 Task: Look for space in Tecamachalco, Mexico from 1st July, 2023 to 9th July, 2023 for 2 adults in price range Rs.8000 to Rs.15000. Place can be entire place with 1  bedroom having 1 bed and 1 bathroom. Property type can be house, flat, guest house. Booking option can be shelf check-in. Required host language is English.
Action: Mouse scrolled (560, 163) with delta (0, 0)
Screenshot: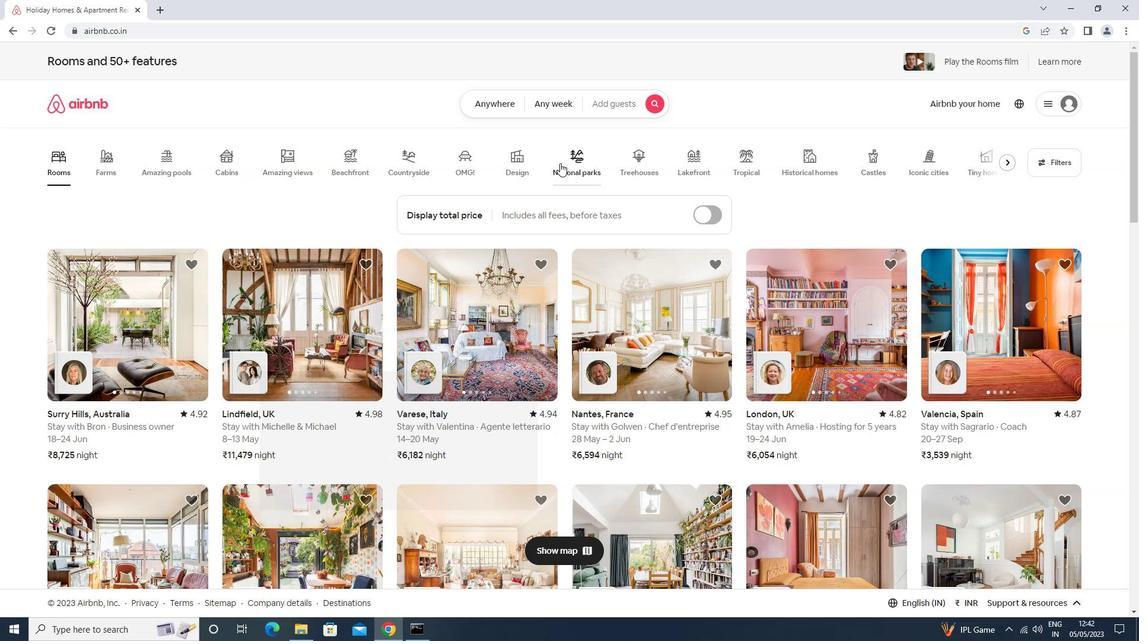 
Action: Mouse moved to (476, 97)
Screenshot: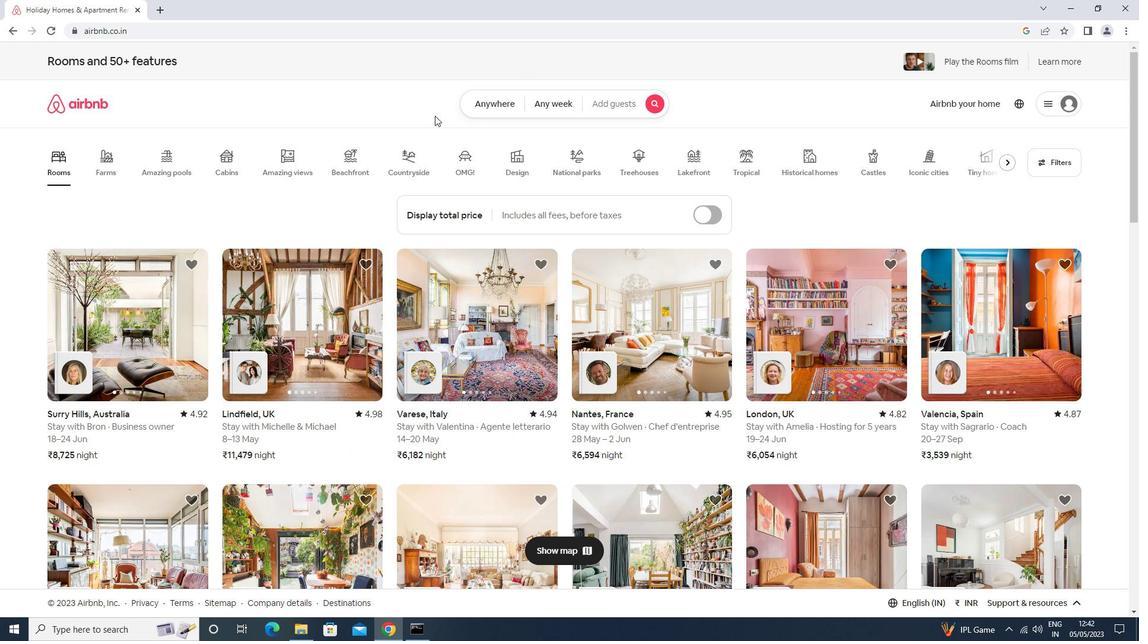 
Action: Mouse pressed left at (476, 97)
Screenshot: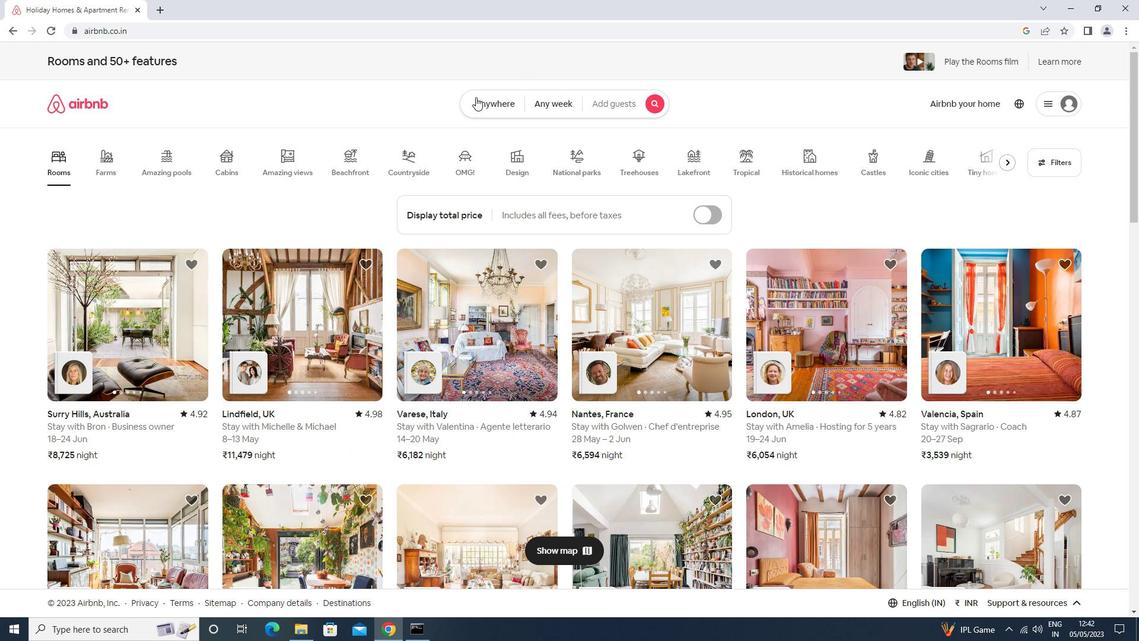 
Action: Mouse moved to (402, 141)
Screenshot: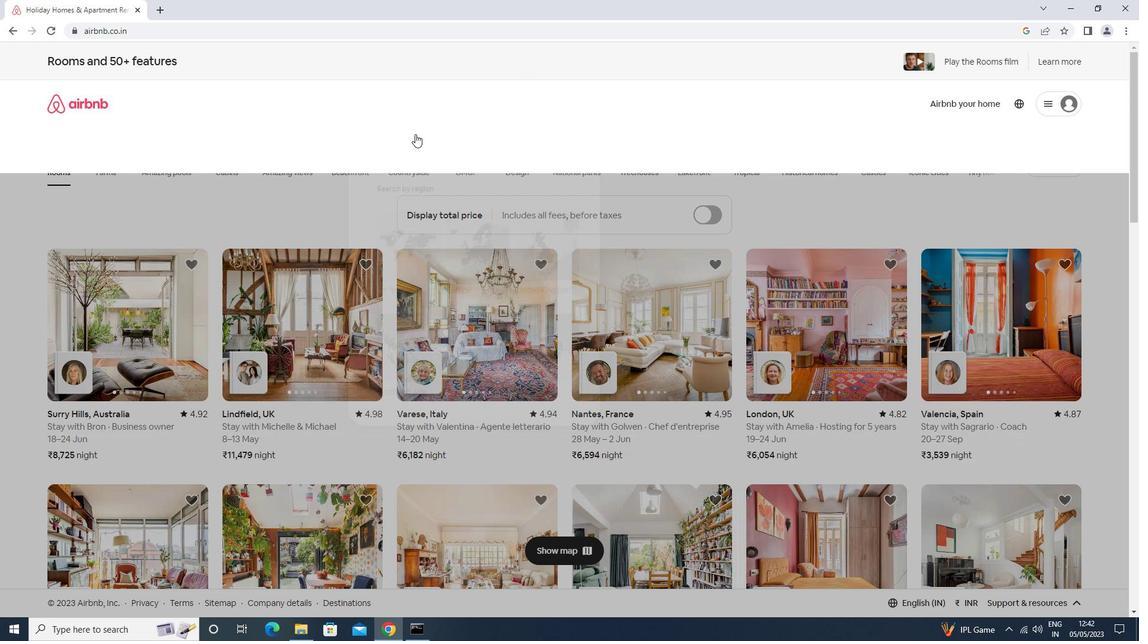 
Action: Mouse pressed left at (402, 141)
Screenshot: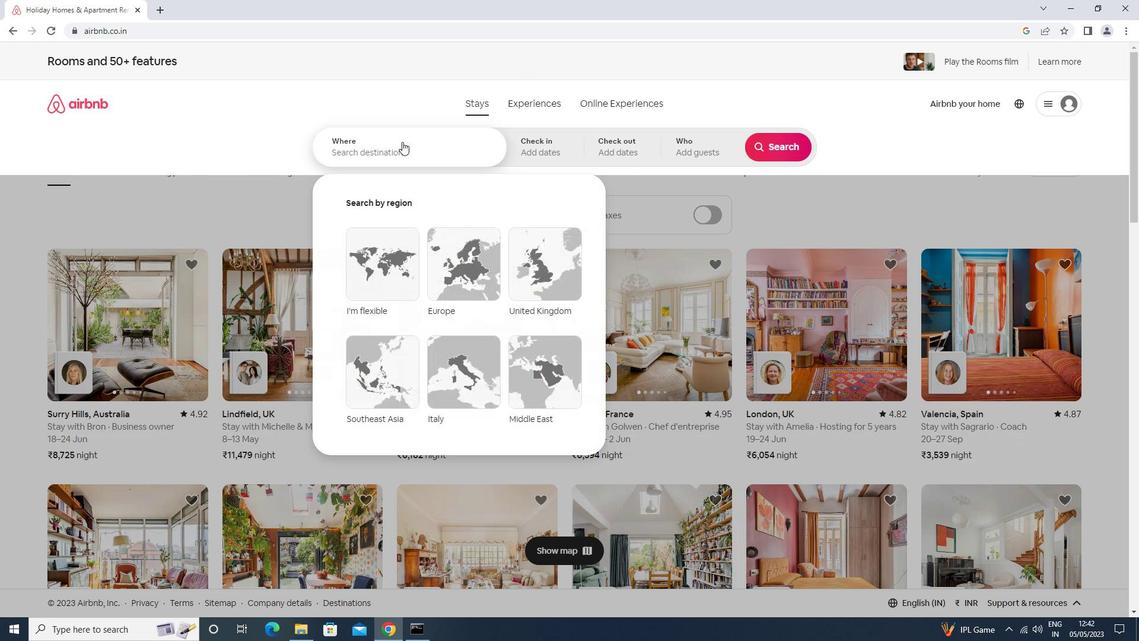 
Action: Mouse moved to (396, 147)
Screenshot: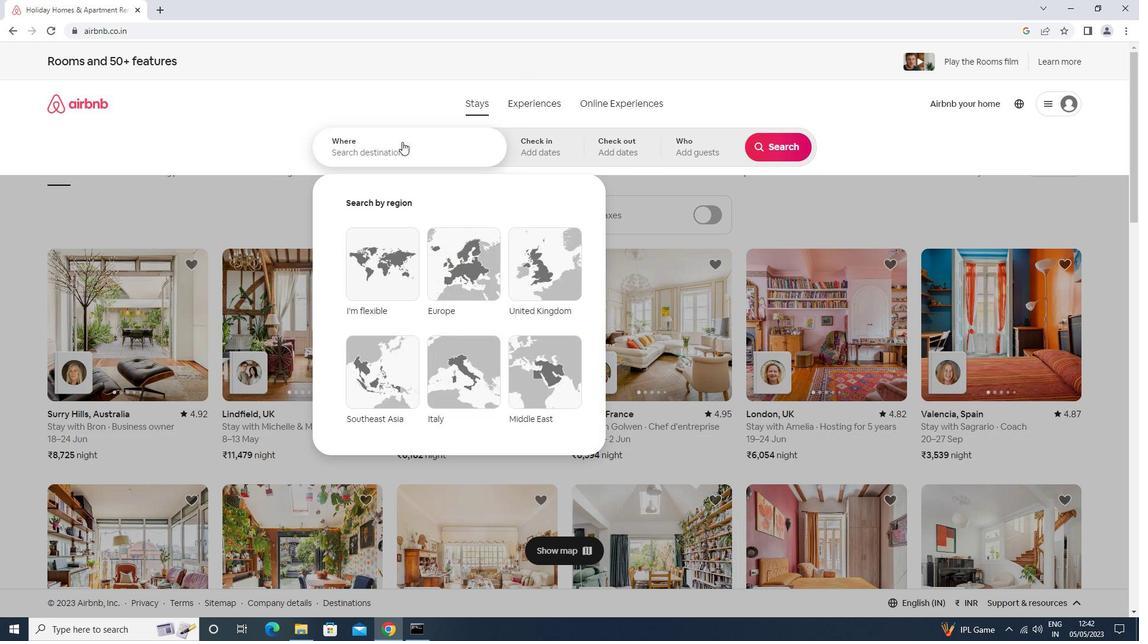 
Action: Key pressed tecaman<Key.backspace>chalco<Key.down><Key.enter>
Screenshot: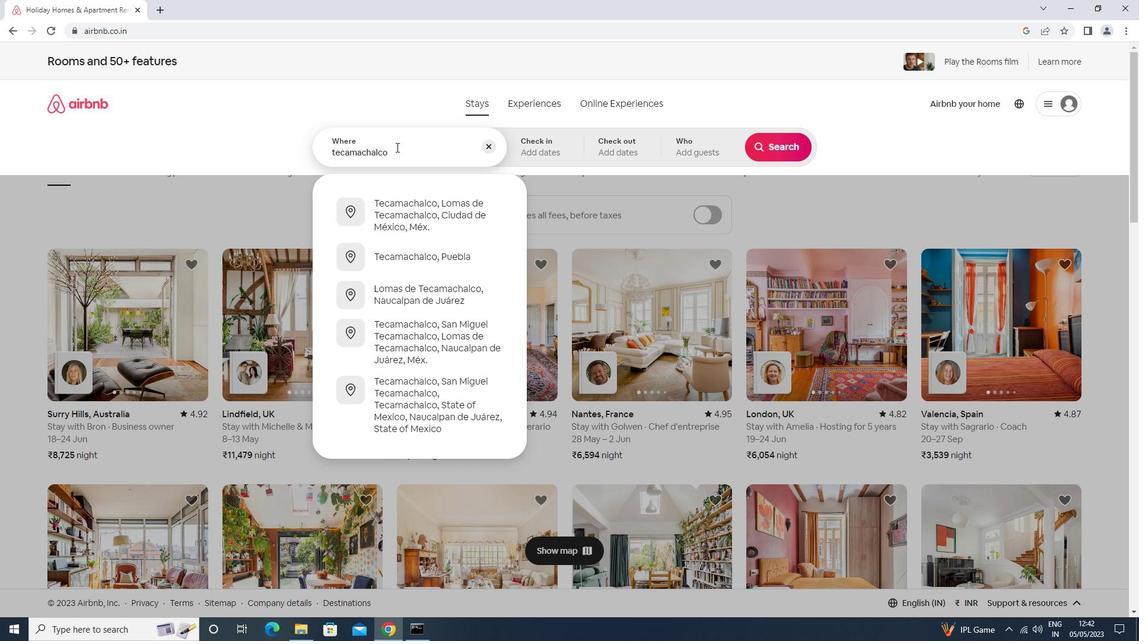 
Action: Mouse moved to (784, 243)
Screenshot: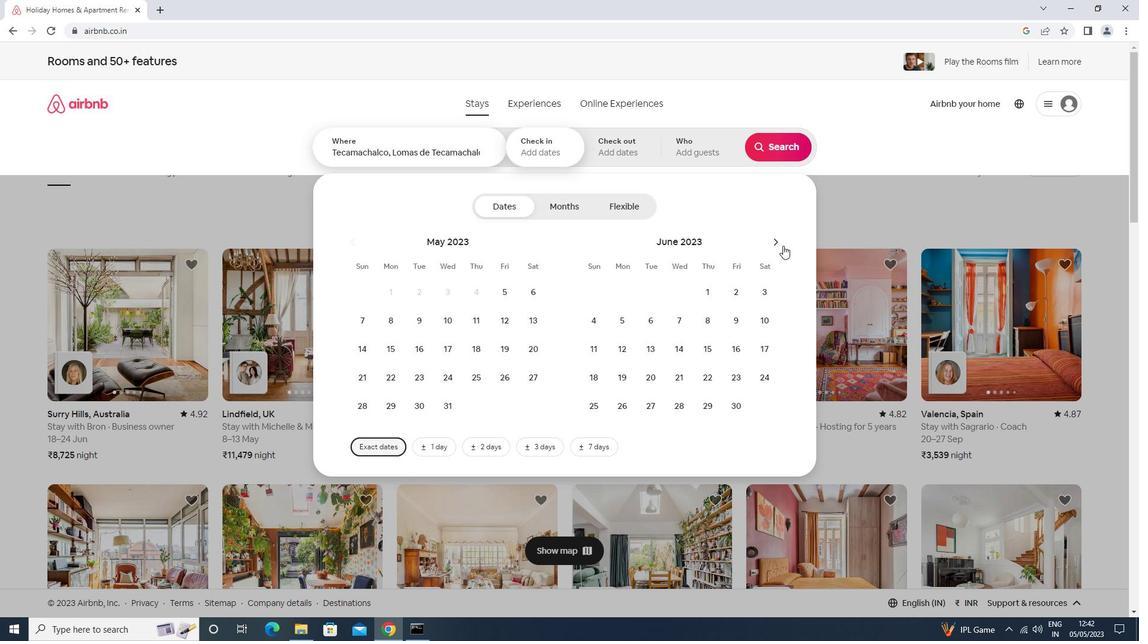 
Action: Mouse pressed left at (784, 243)
Screenshot: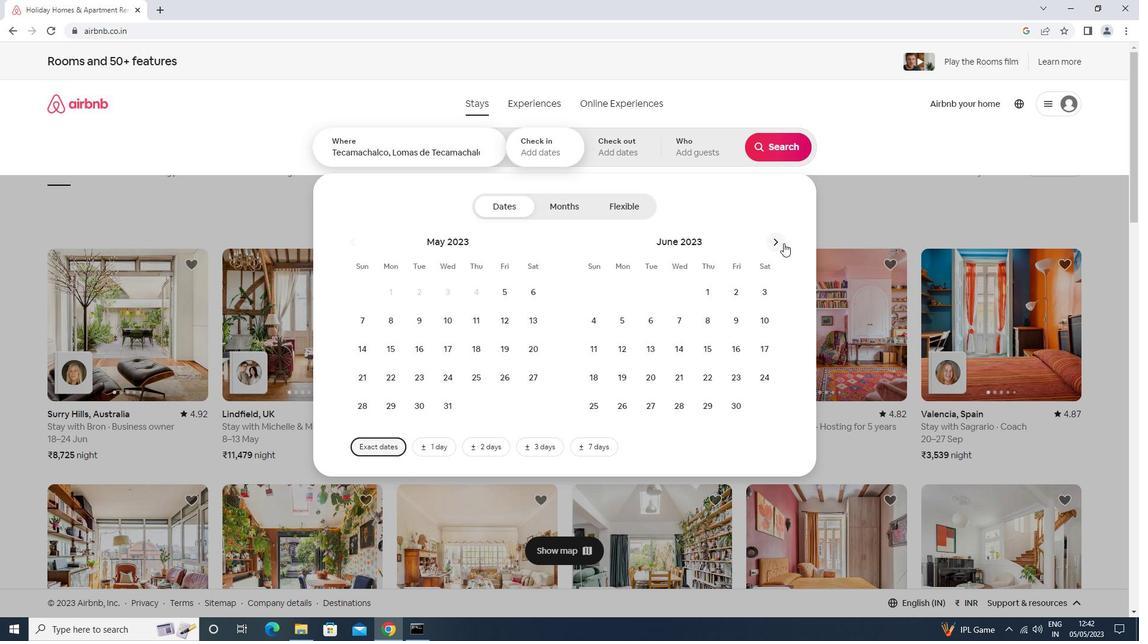 
Action: Mouse moved to (773, 292)
Screenshot: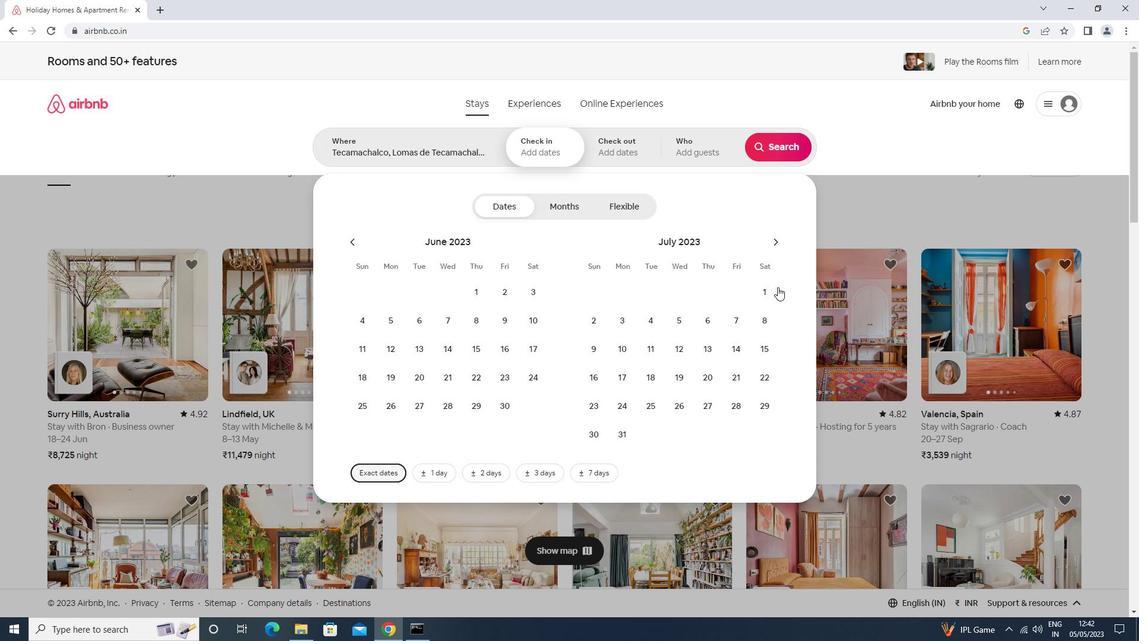
Action: Mouse pressed left at (773, 292)
Screenshot: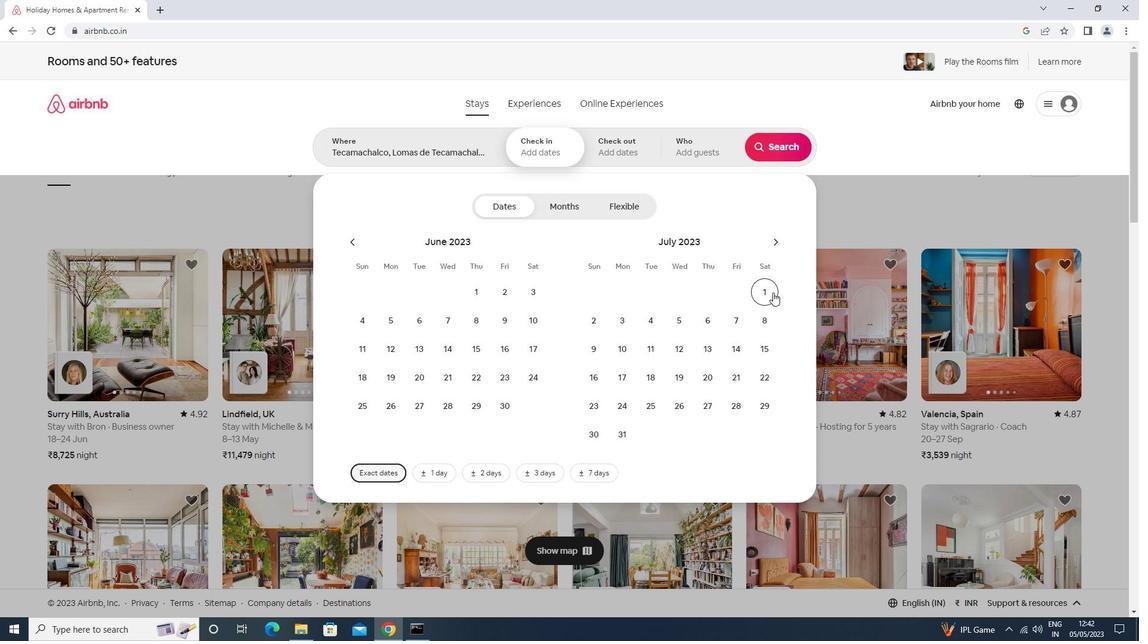 
Action: Mouse moved to (586, 346)
Screenshot: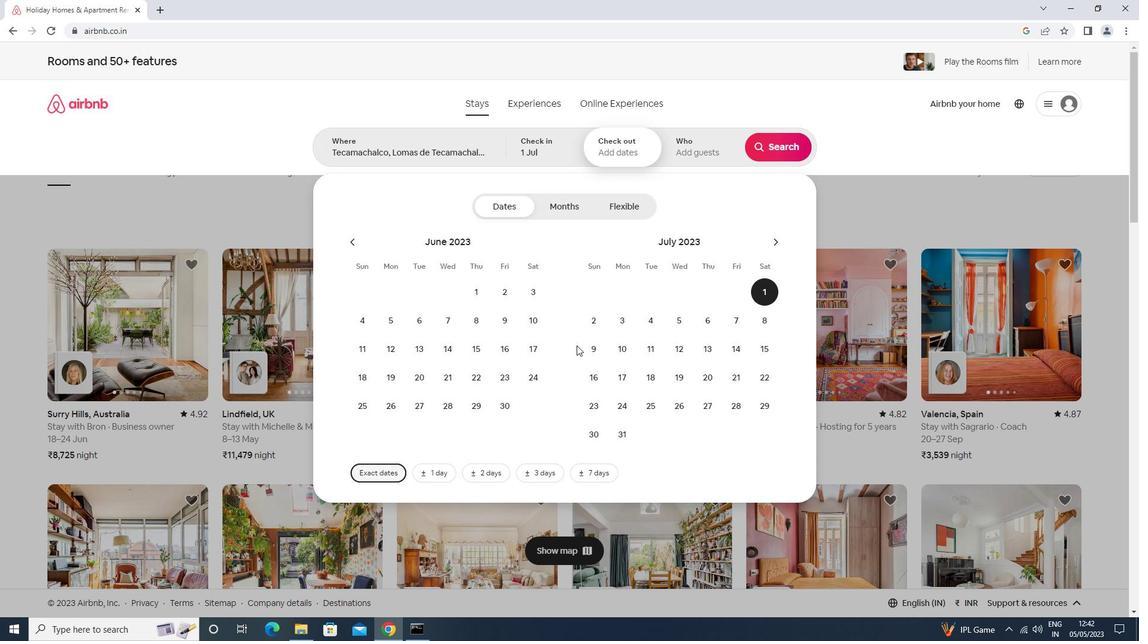
Action: Mouse pressed left at (586, 346)
Screenshot: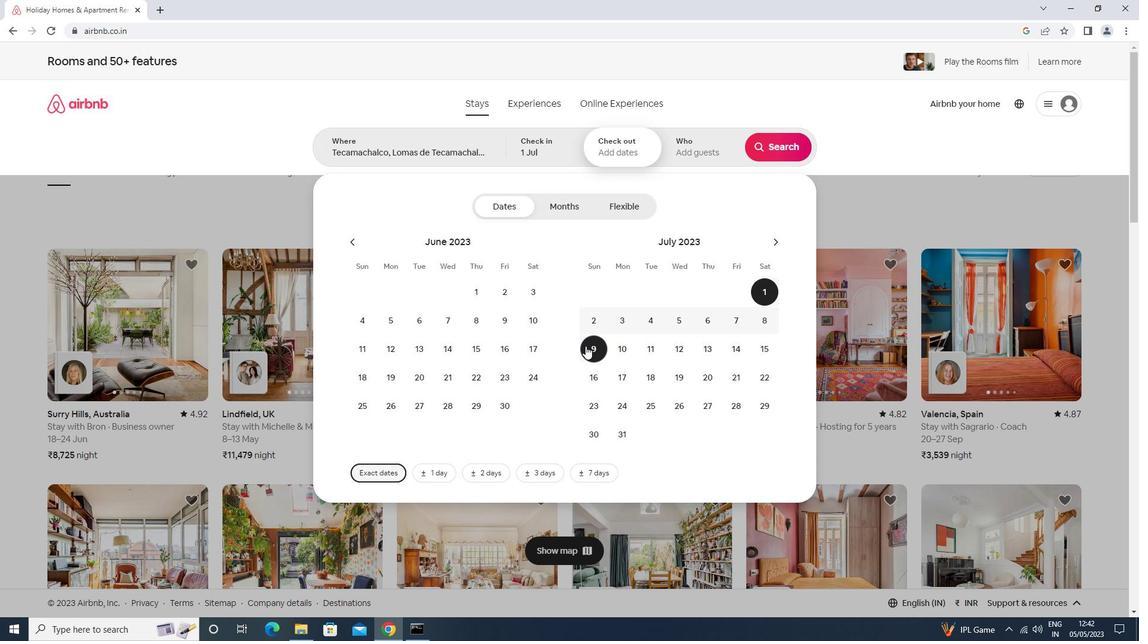 
Action: Mouse moved to (692, 153)
Screenshot: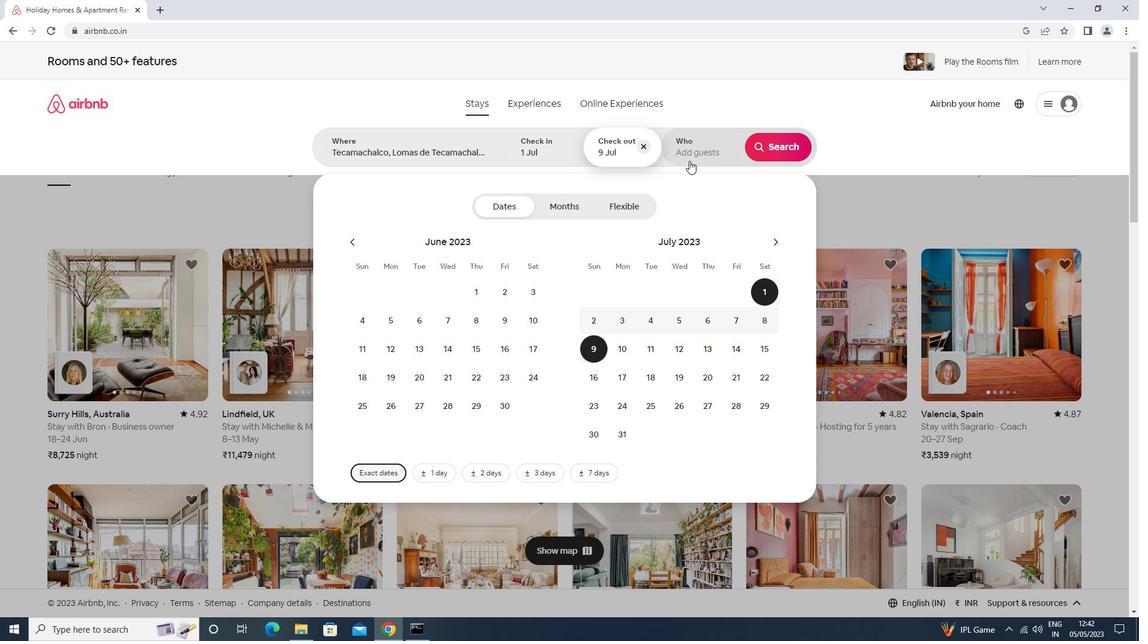 
Action: Mouse pressed left at (692, 153)
Screenshot: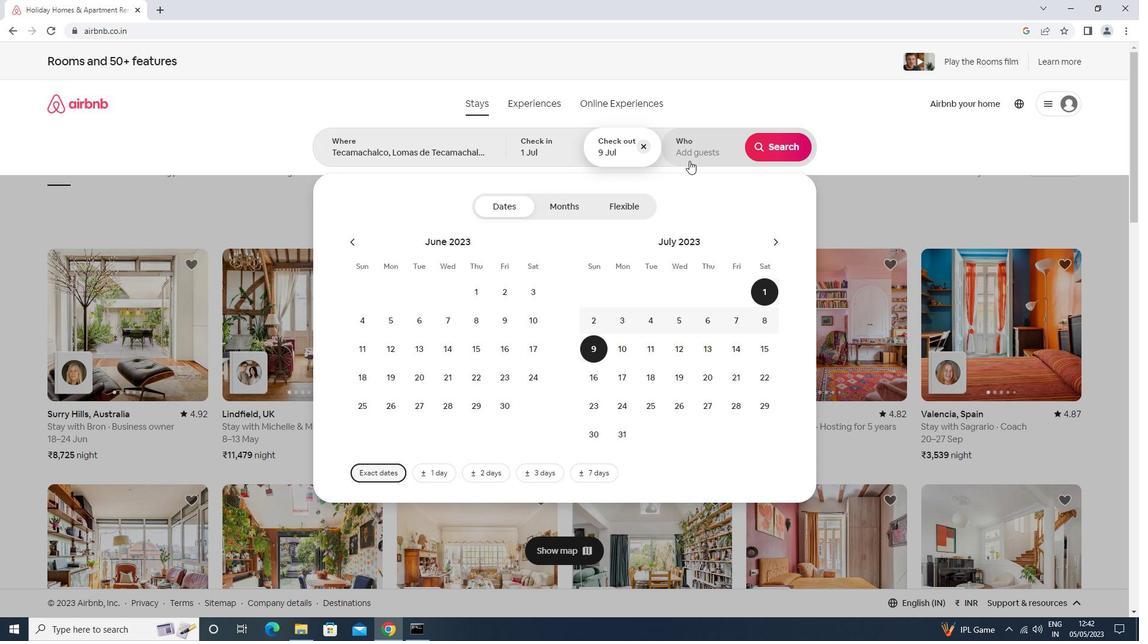 
Action: Mouse moved to (774, 213)
Screenshot: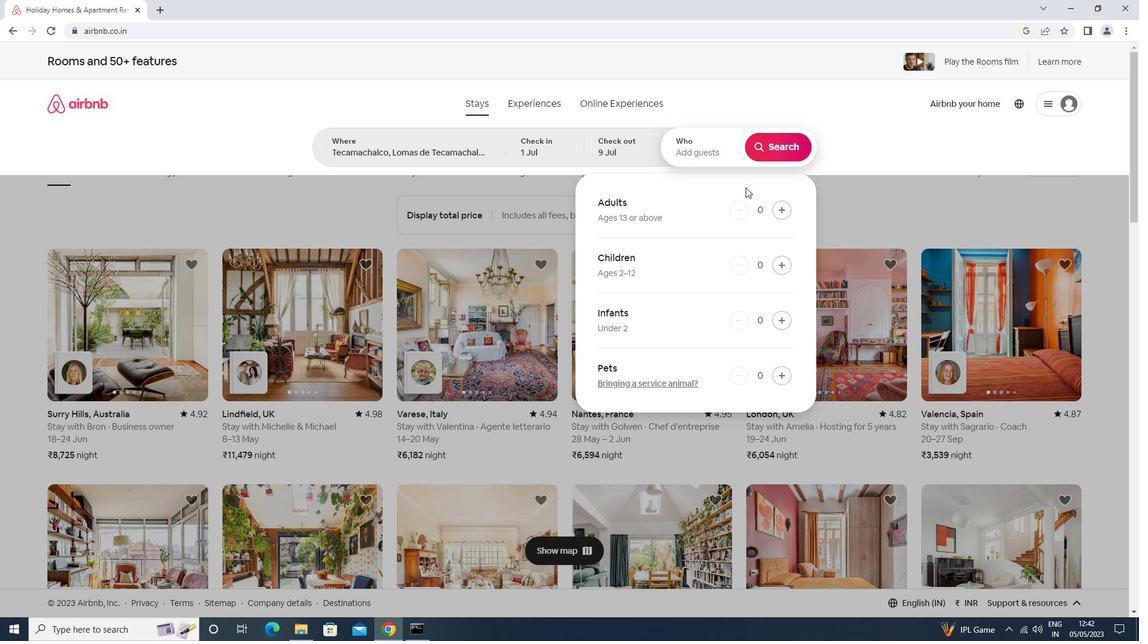 
Action: Mouse pressed left at (774, 213)
Screenshot: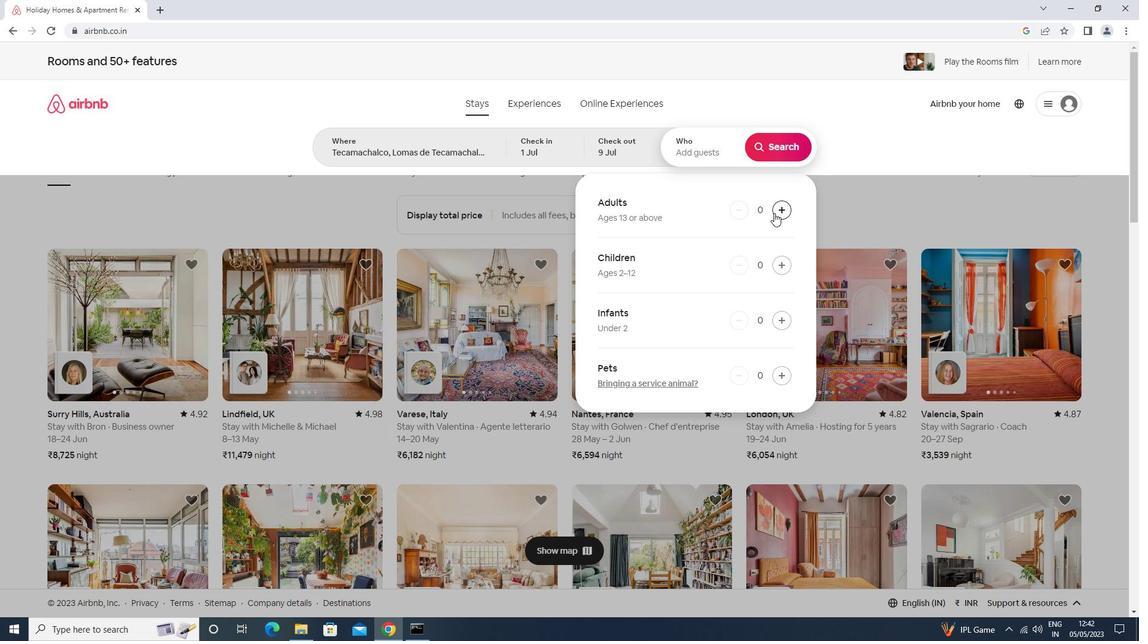 
Action: Mouse pressed left at (774, 213)
Screenshot: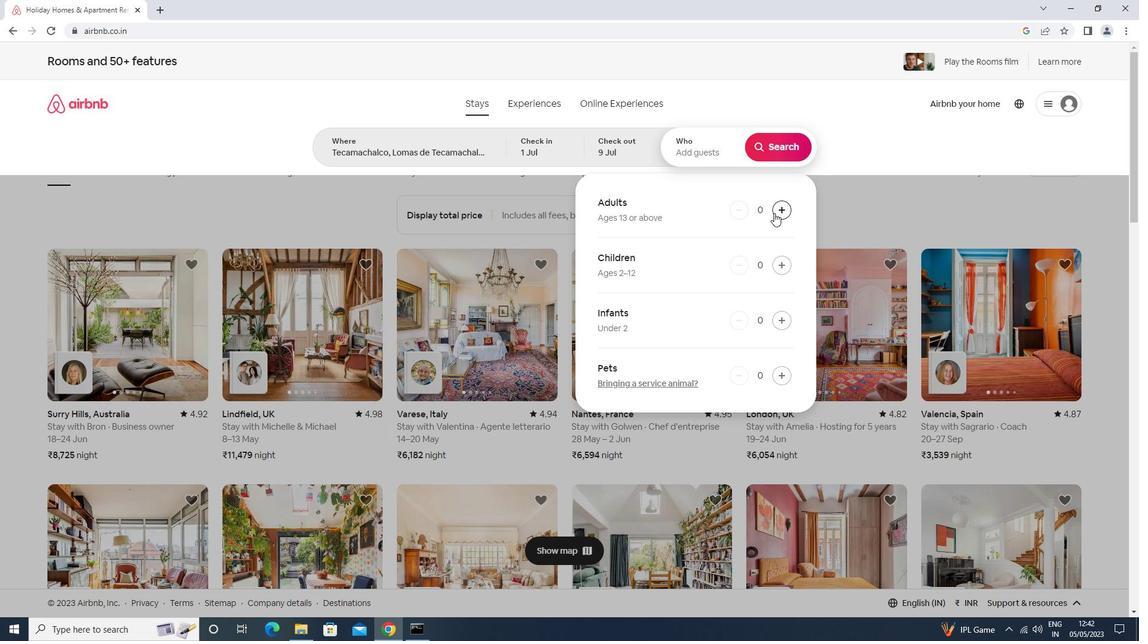 
Action: Mouse moved to (784, 146)
Screenshot: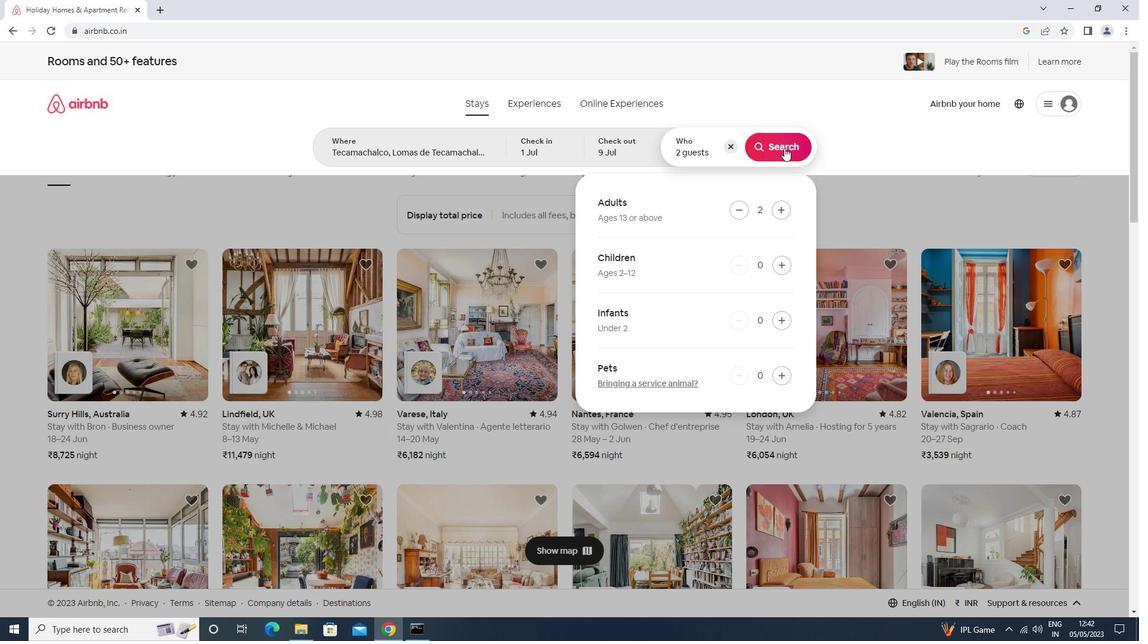 
Action: Mouse pressed left at (784, 146)
Screenshot: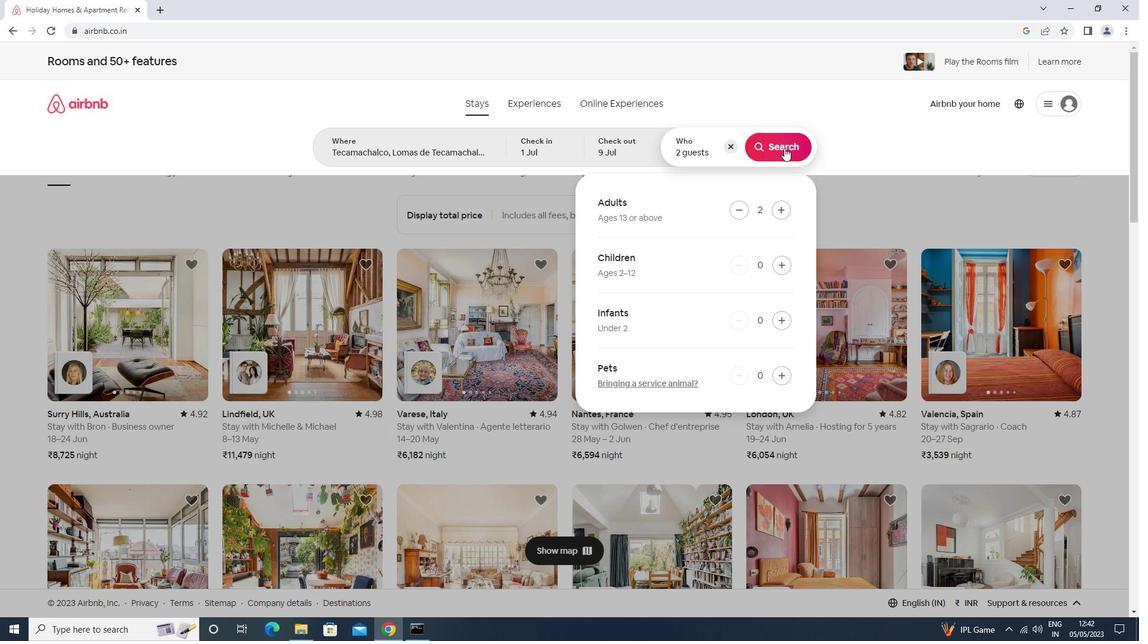 
Action: Mouse moved to (1090, 108)
Screenshot: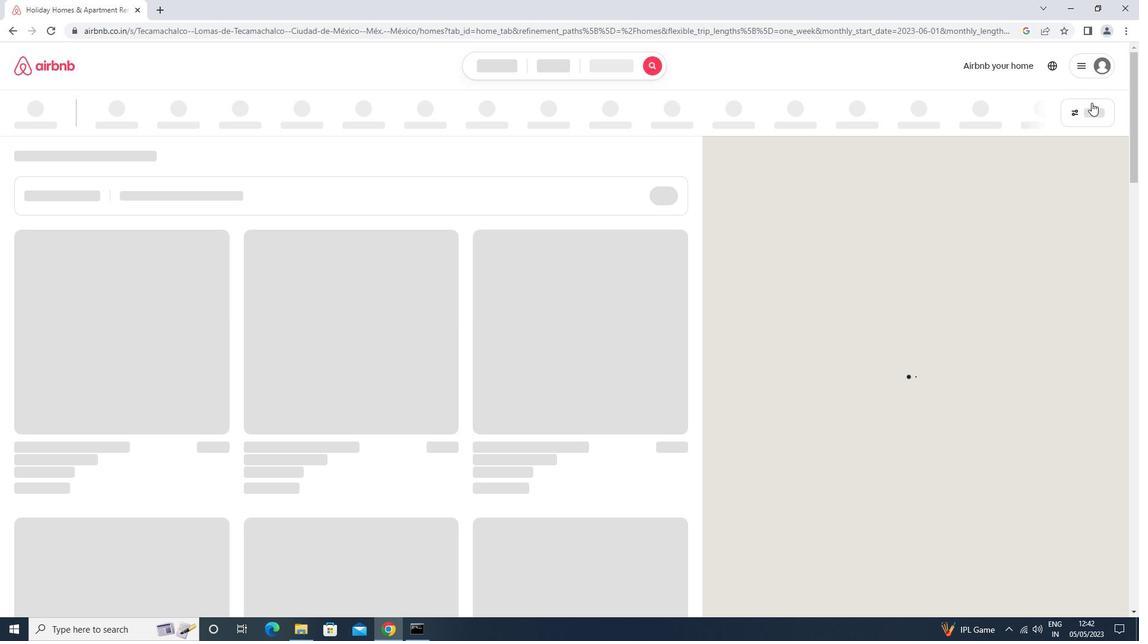 
Action: Mouse pressed left at (1090, 108)
Screenshot: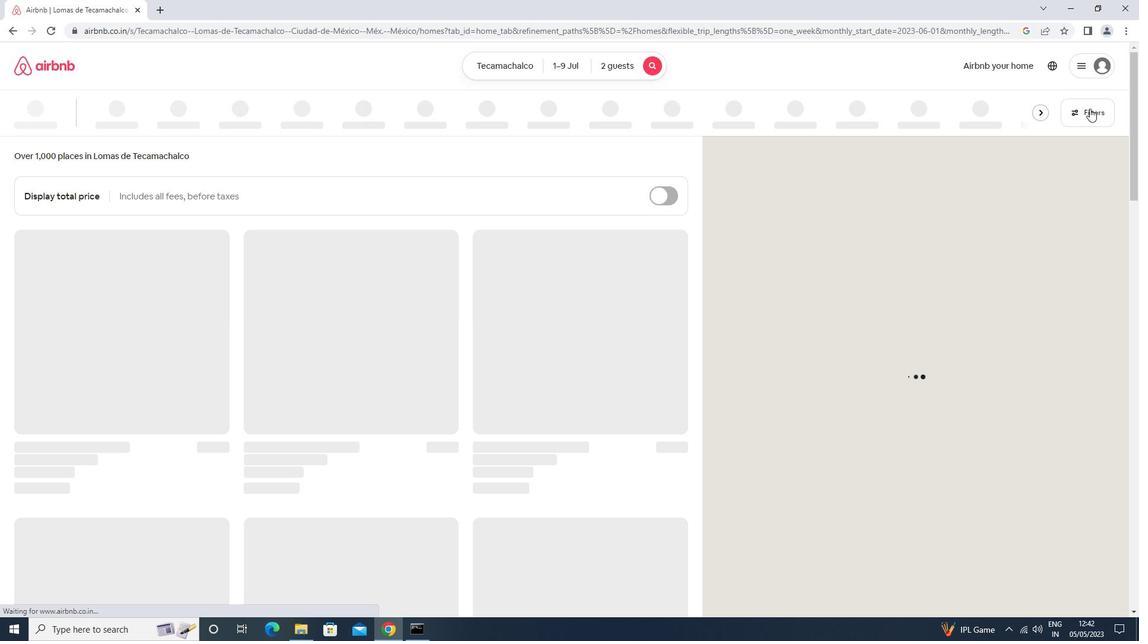 
Action: Mouse moved to (437, 399)
Screenshot: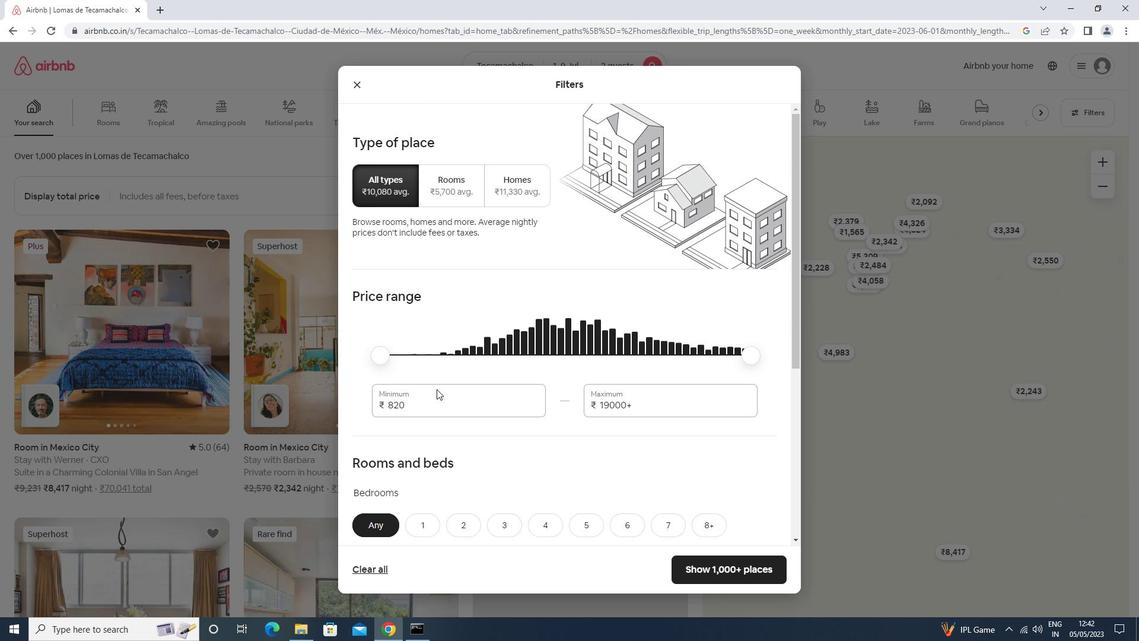 
Action: Mouse pressed left at (437, 399)
Screenshot: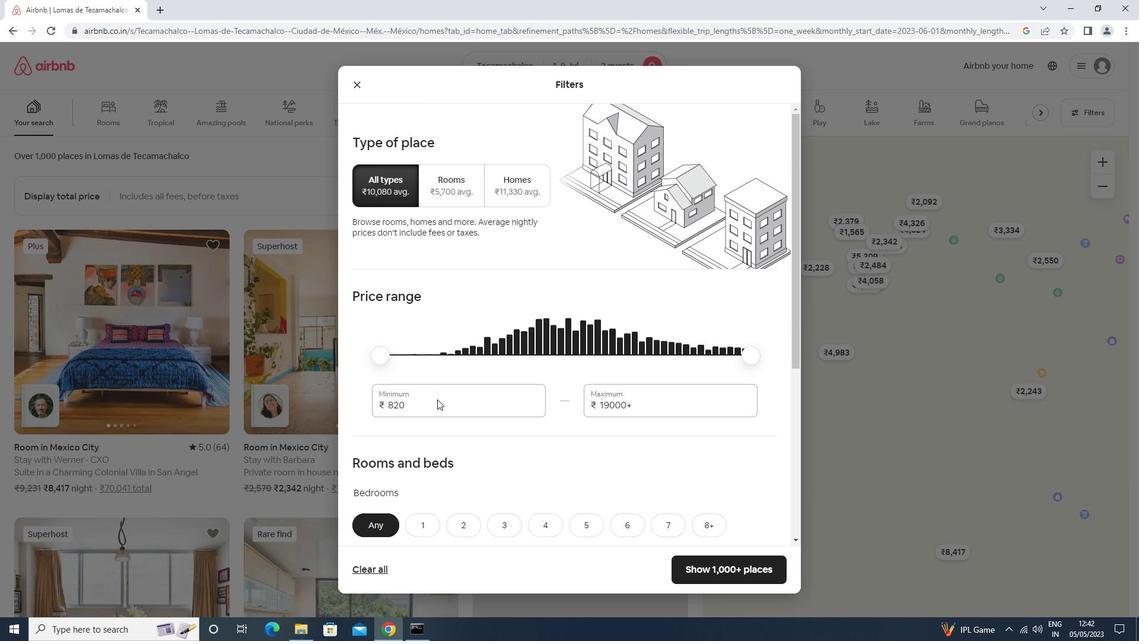 
Action: Key pressed <Key.backspace><Key.backspace>000<Key.tab>15000
Screenshot: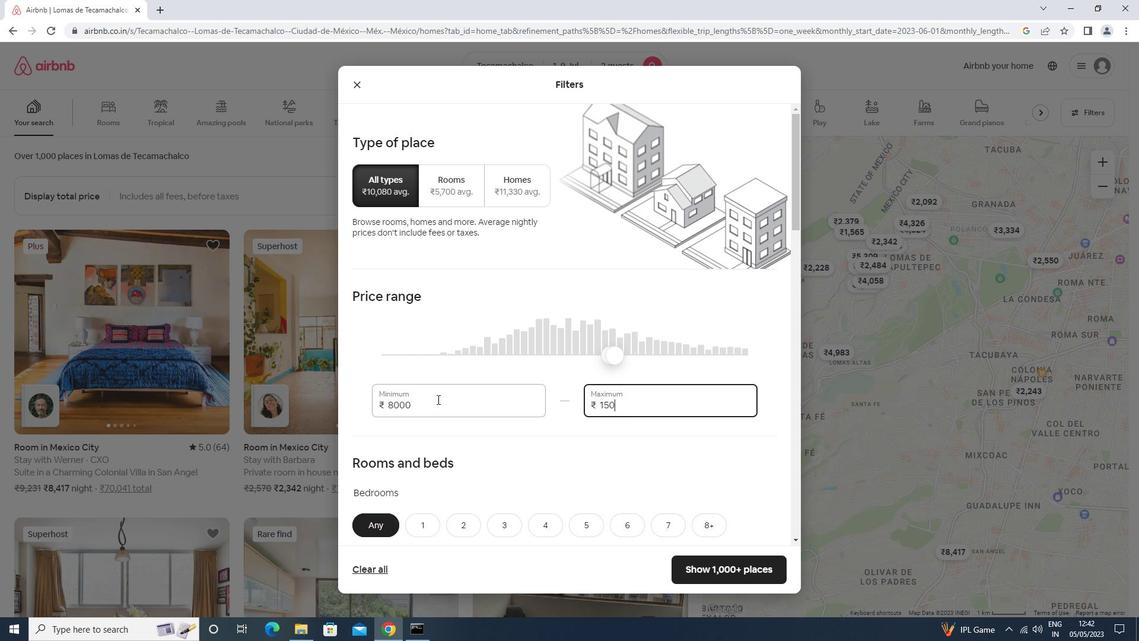
Action: Mouse scrolled (437, 398) with delta (0, 0)
Screenshot: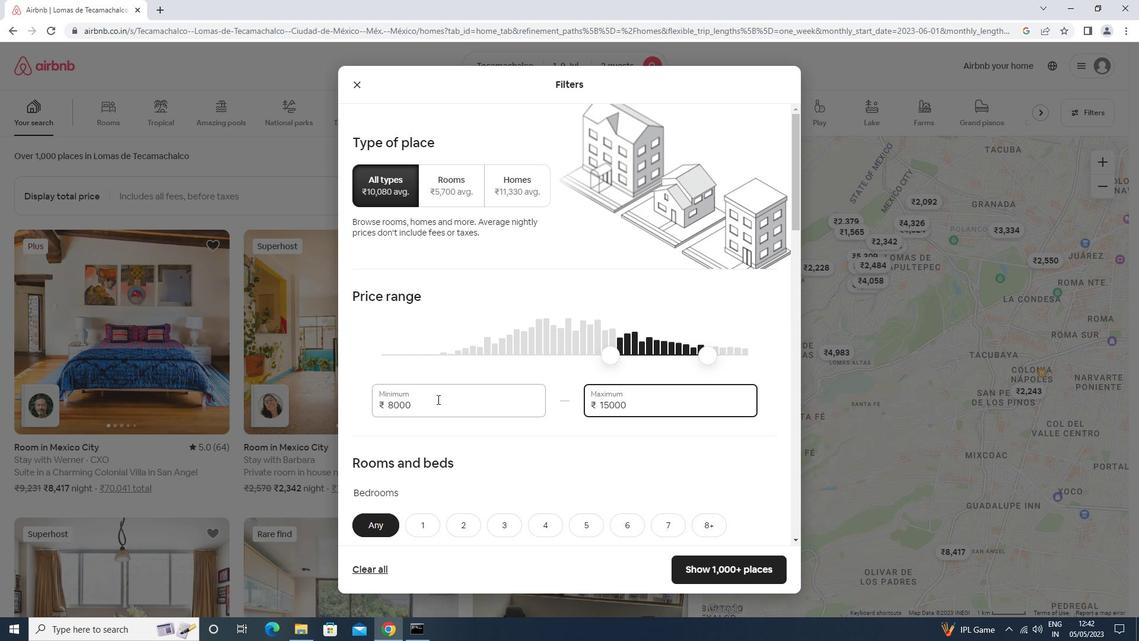 
Action: Mouse scrolled (437, 398) with delta (0, 0)
Screenshot: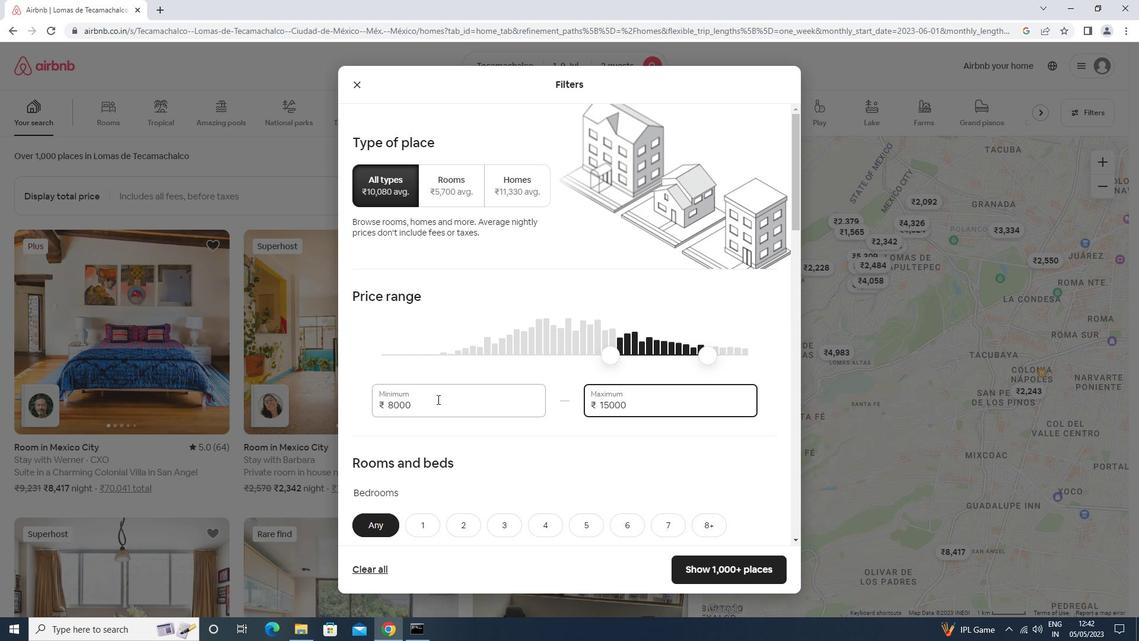 
Action: Mouse scrolled (437, 398) with delta (0, 0)
Screenshot: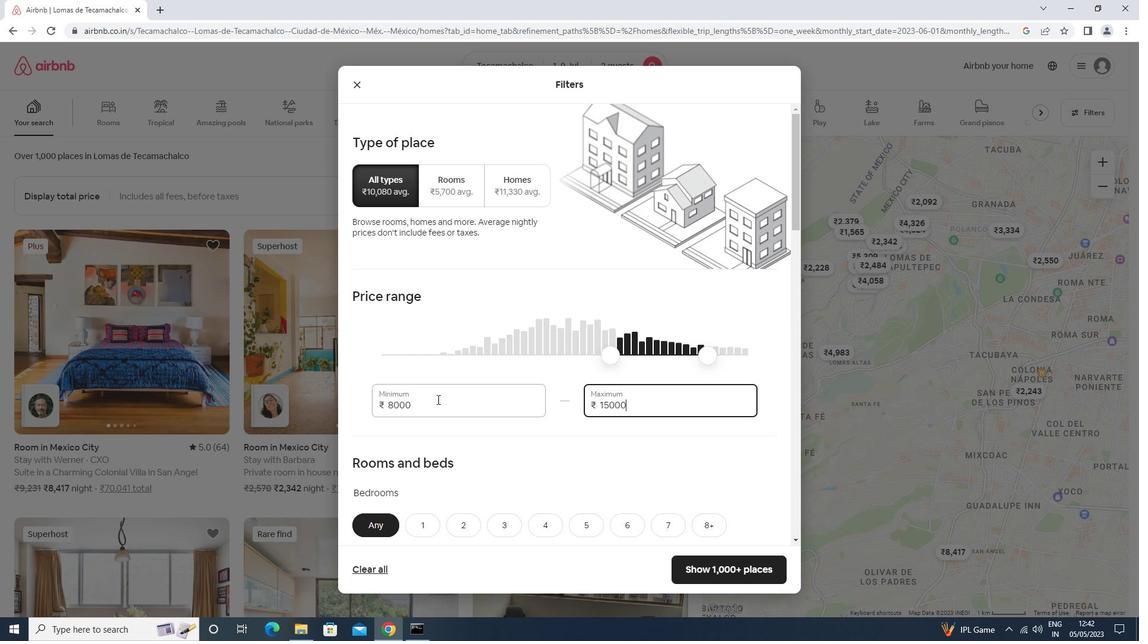
Action: Mouse moved to (419, 352)
Screenshot: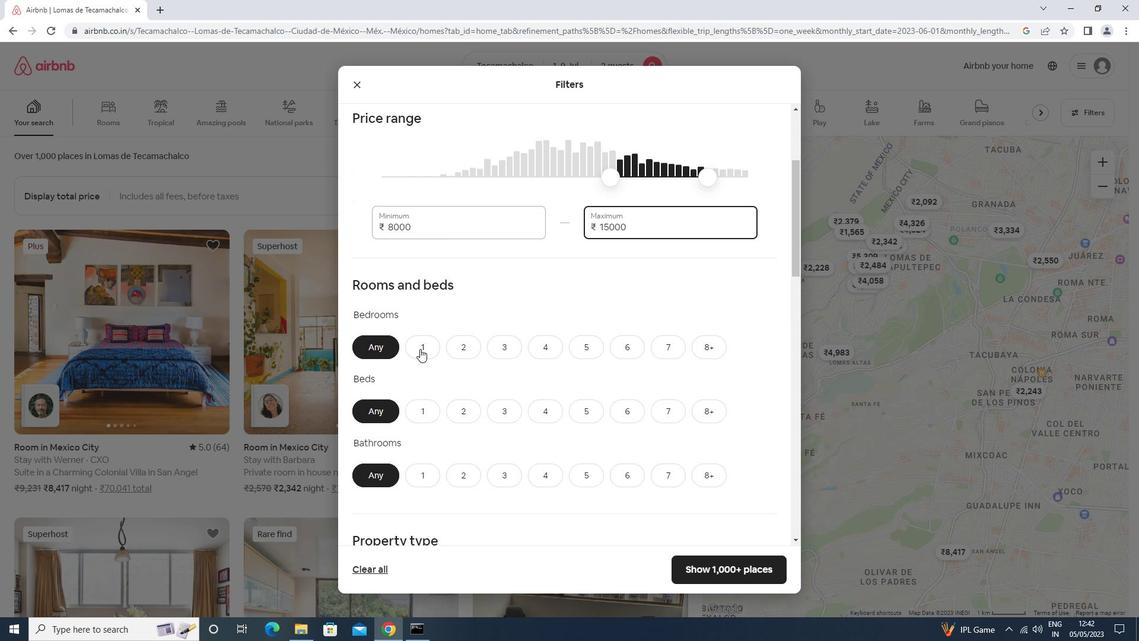 
Action: Mouse pressed left at (419, 352)
Screenshot: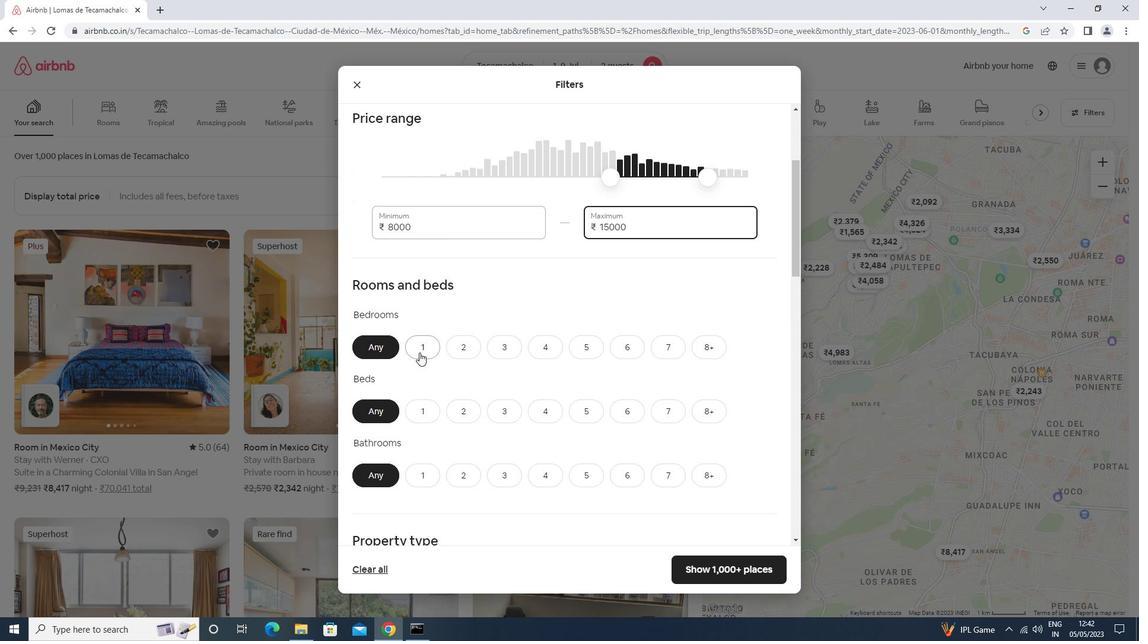 
Action: Mouse moved to (430, 410)
Screenshot: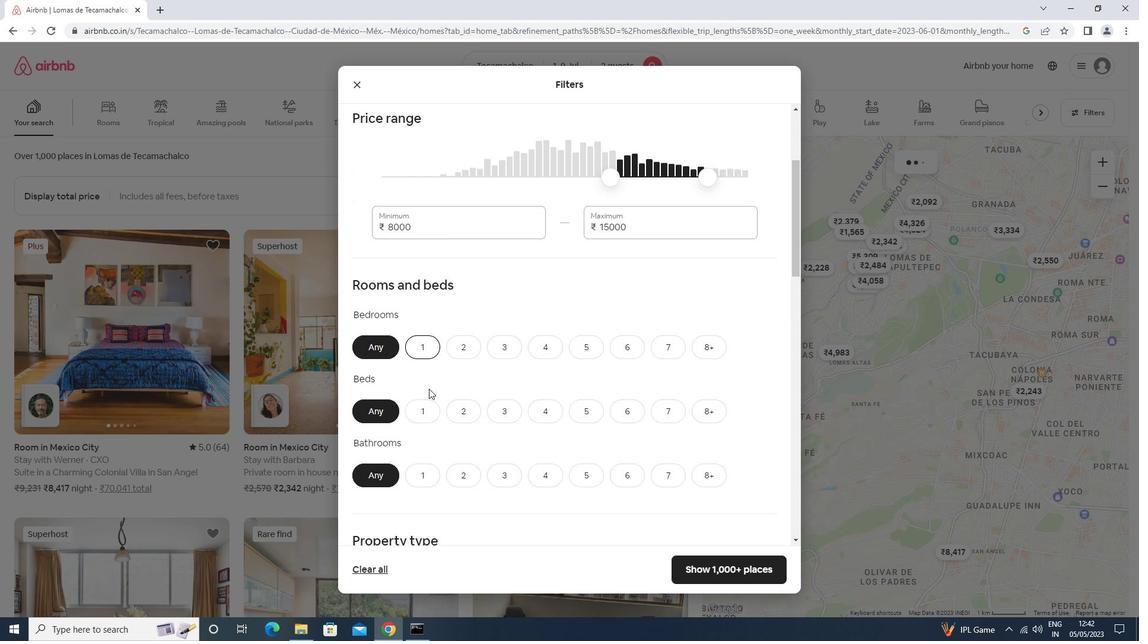 
Action: Mouse pressed left at (430, 410)
Screenshot: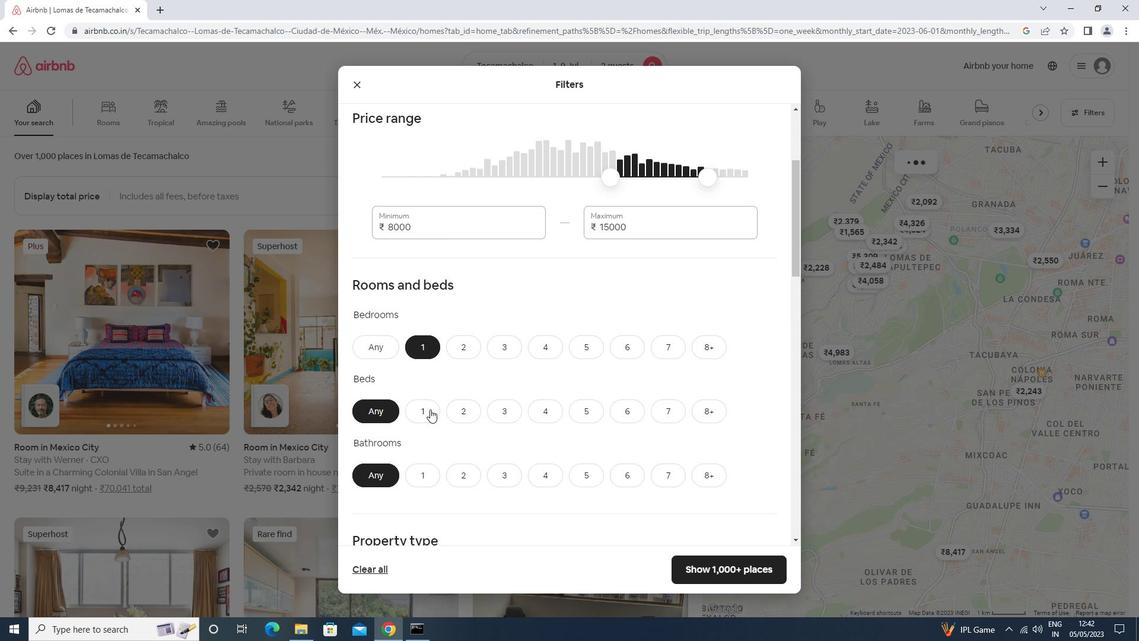 
Action: Mouse moved to (420, 471)
Screenshot: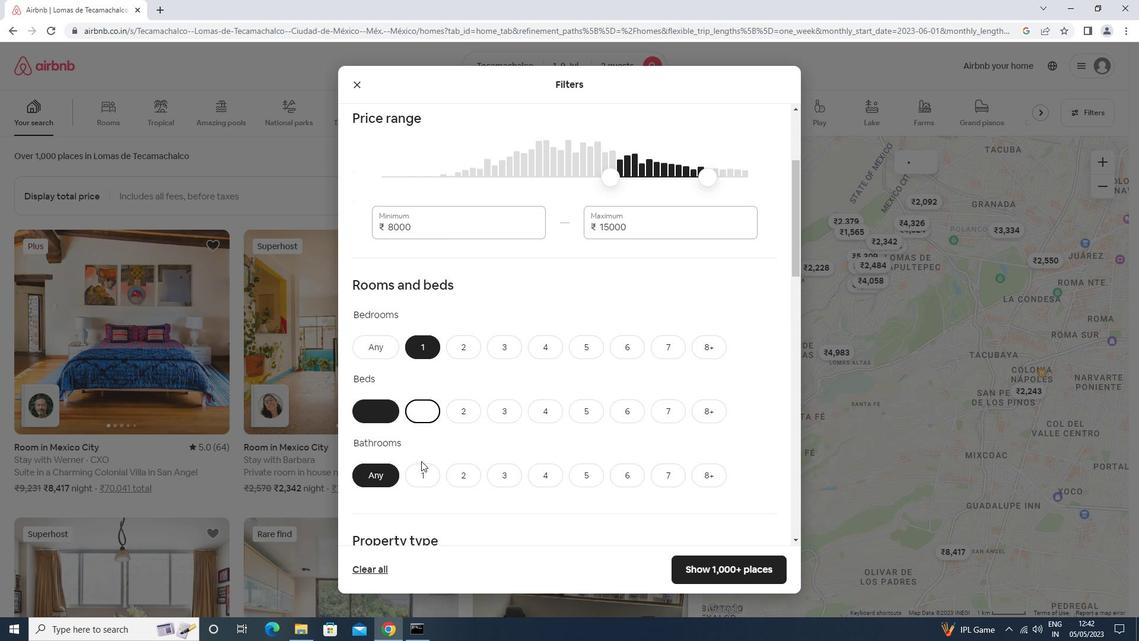 
Action: Mouse pressed left at (420, 471)
Screenshot: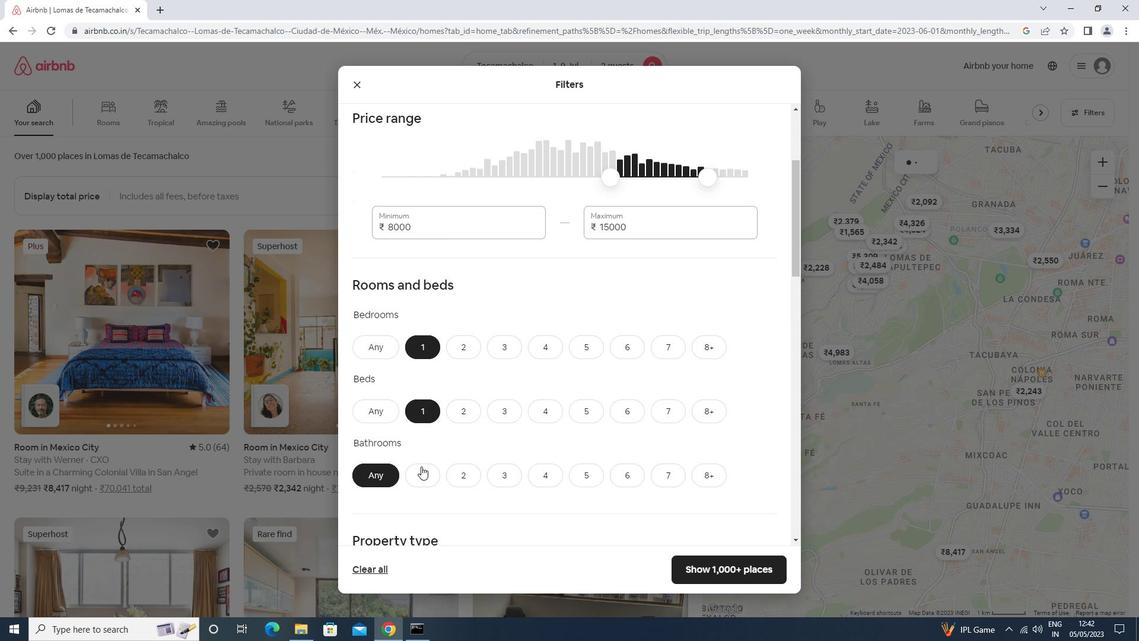 
Action: Mouse moved to (420, 465)
Screenshot: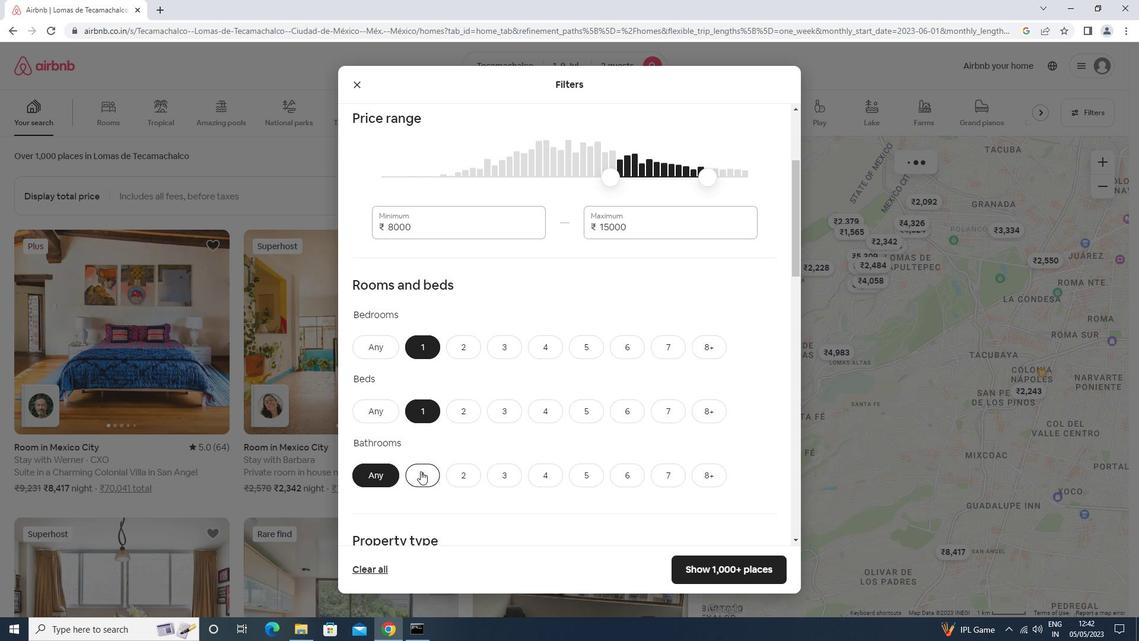 
Action: Mouse scrolled (420, 464) with delta (0, 0)
Screenshot: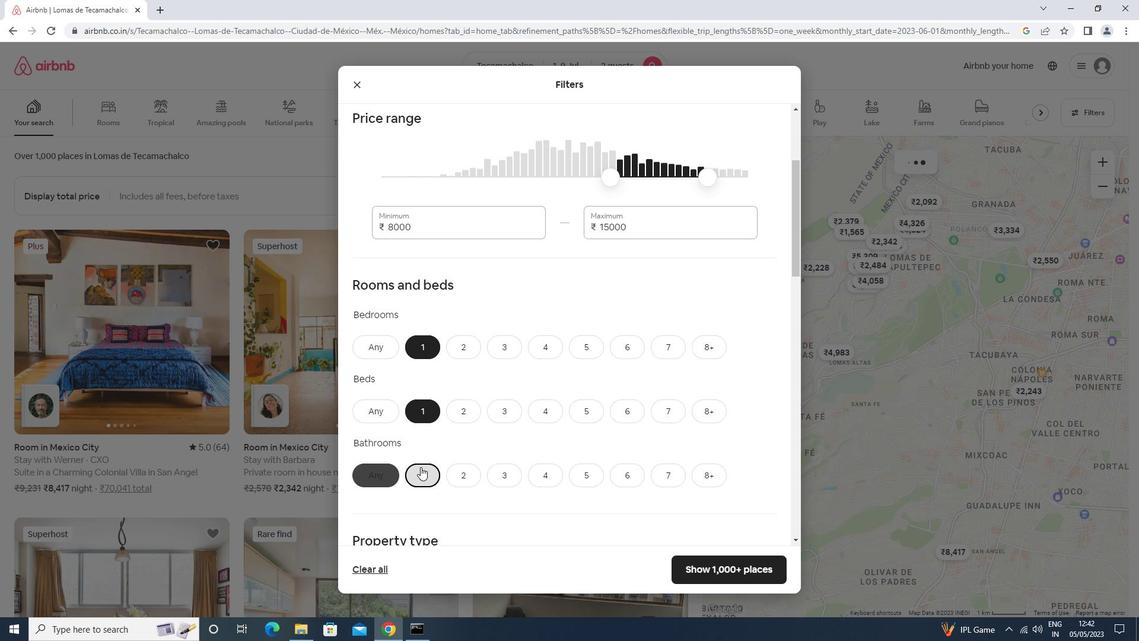 
Action: Mouse scrolled (420, 464) with delta (0, 0)
Screenshot: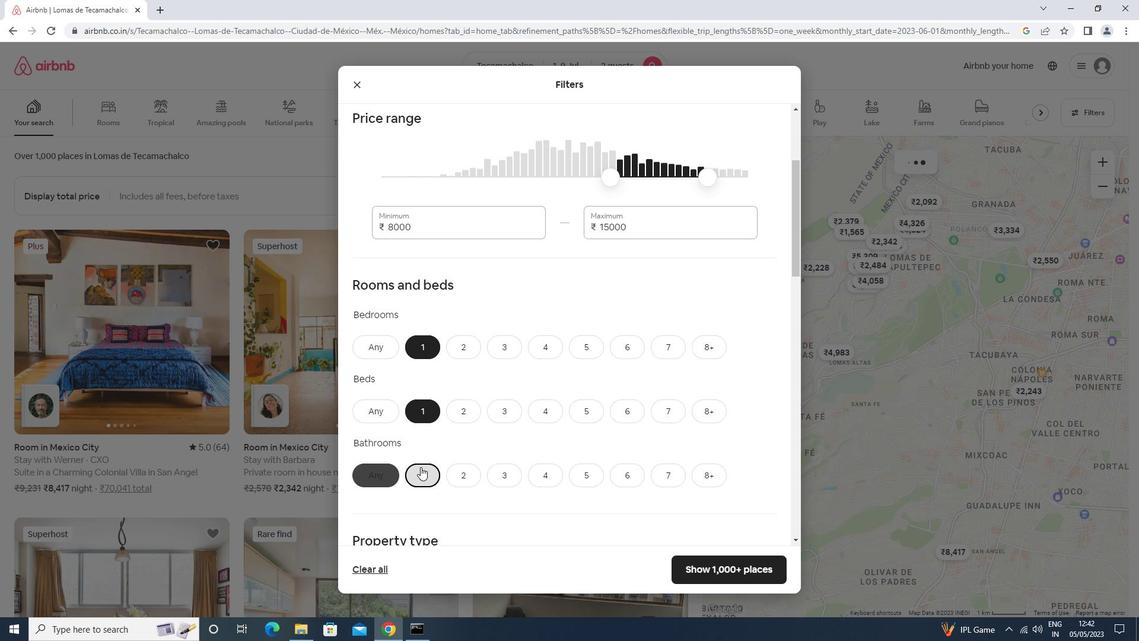 
Action: Mouse scrolled (420, 464) with delta (0, 0)
Screenshot: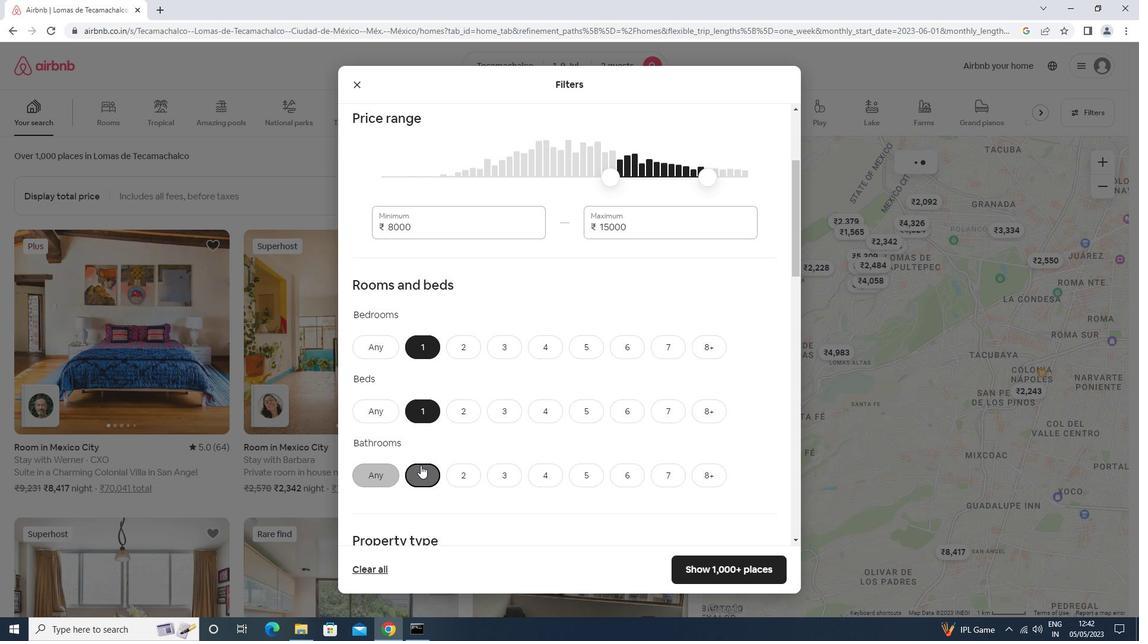 
Action: Mouse scrolled (420, 464) with delta (0, 0)
Screenshot: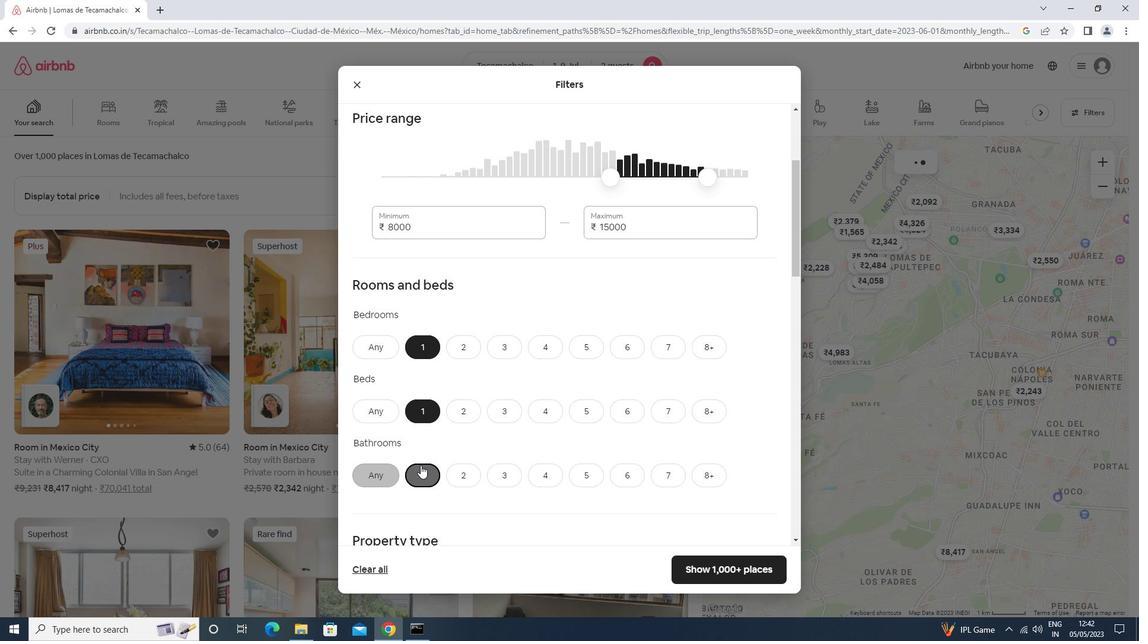
Action: Mouse scrolled (420, 464) with delta (0, 0)
Screenshot: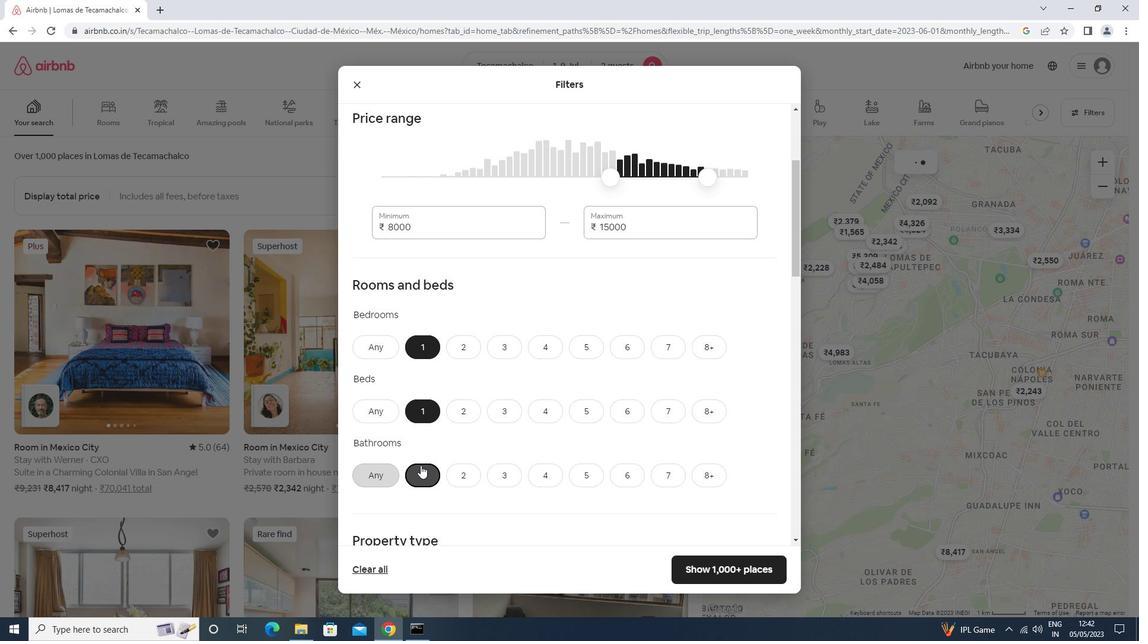 
Action: Mouse moved to (403, 309)
Screenshot: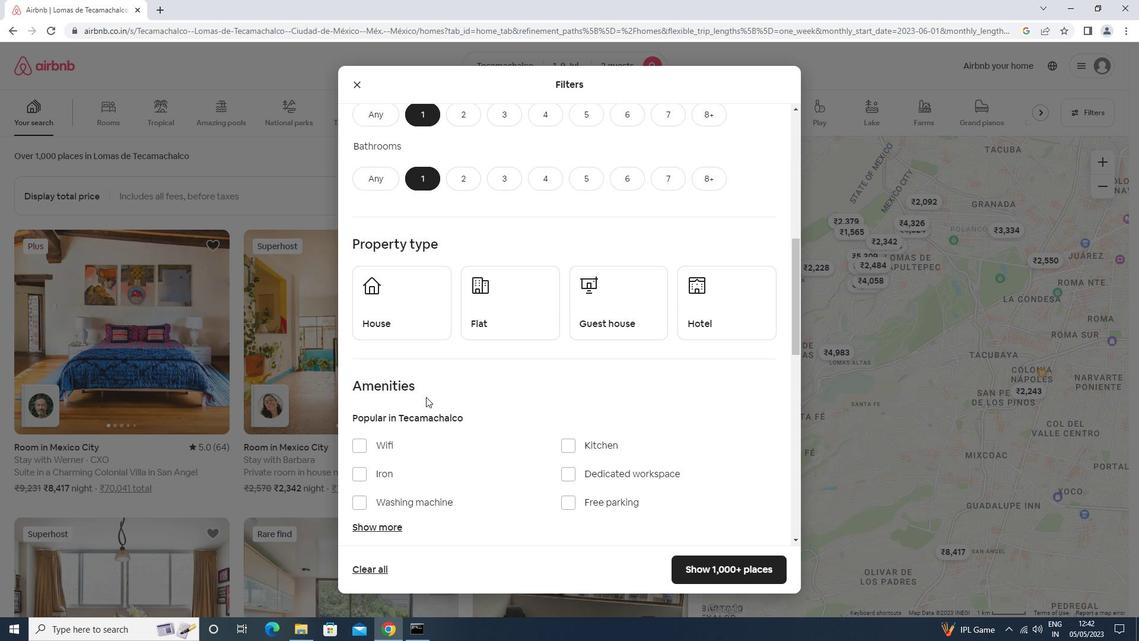 
Action: Mouse pressed left at (403, 309)
Screenshot: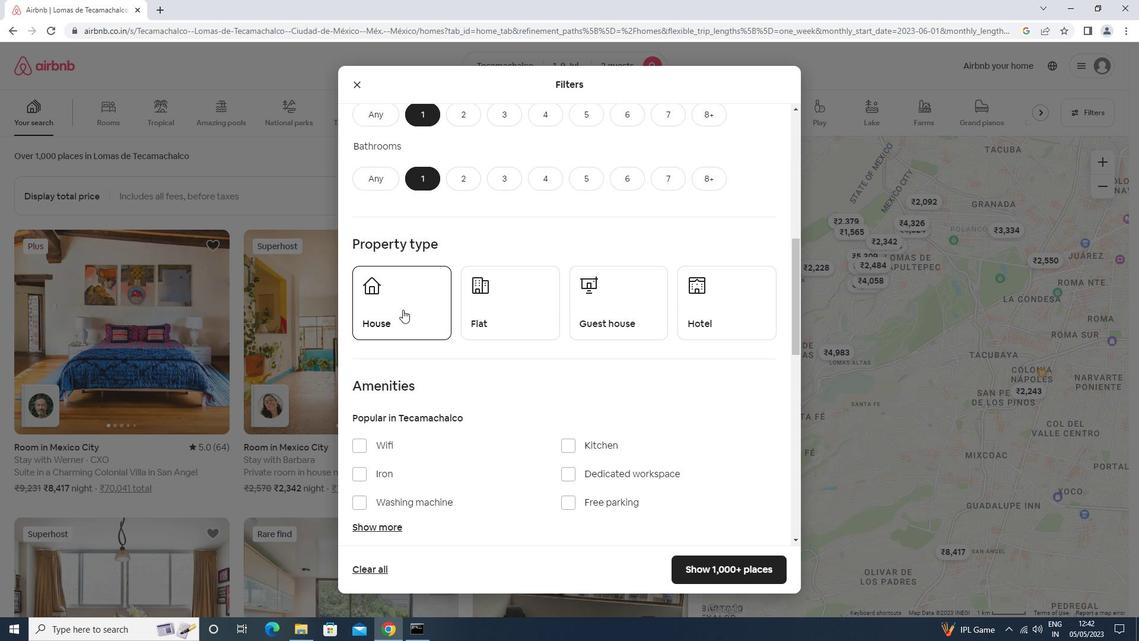 
Action: Mouse moved to (537, 304)
Screenshot: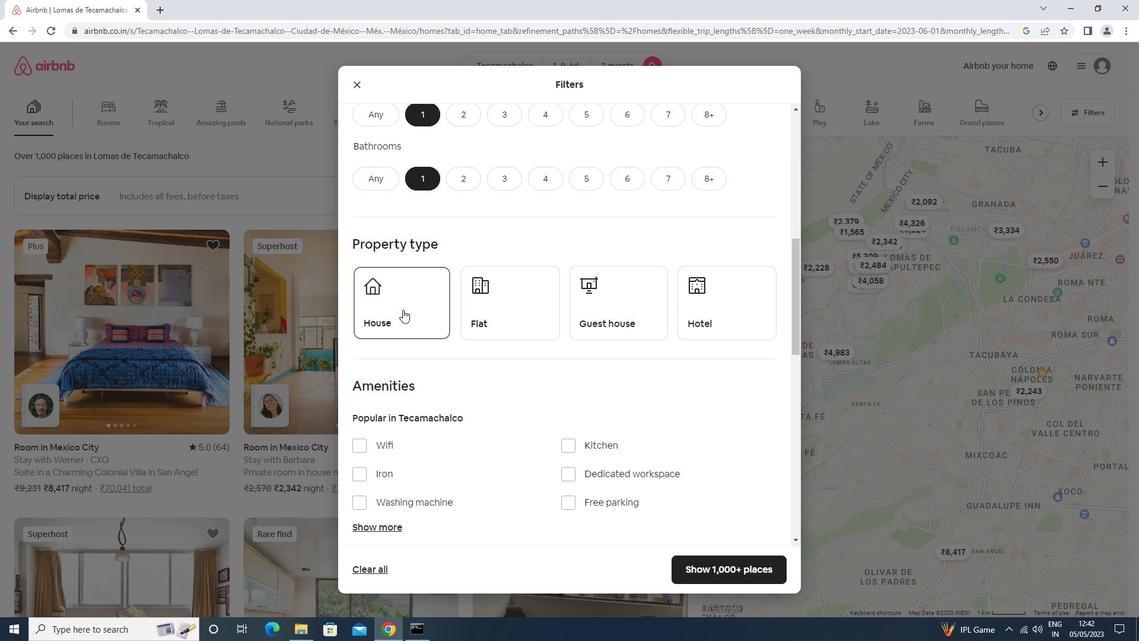 
Action: Mouse pressed left at (537, 304)
Screenshot: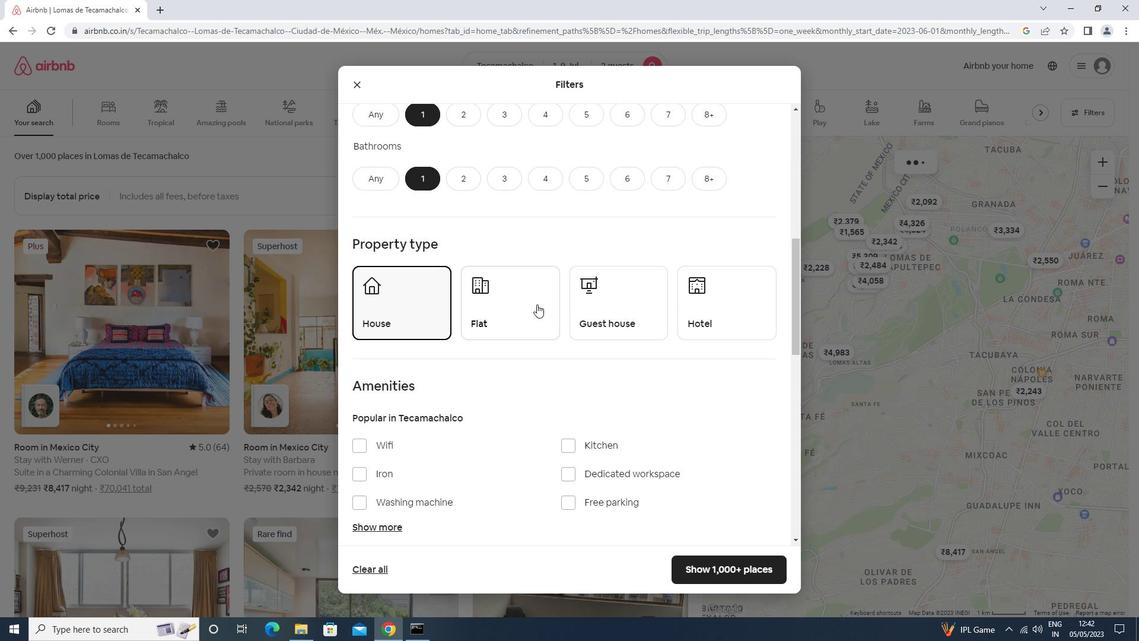 
Action: Mouse moved to (619, 312)
Screenshot: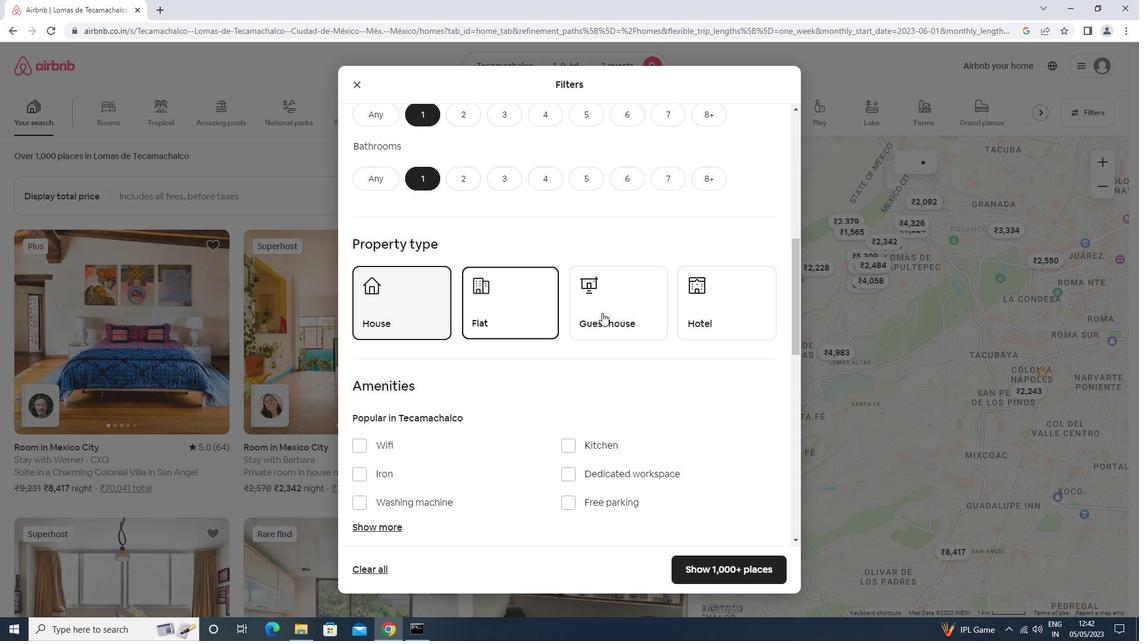 
Action: Mouse pressed left at (619, 312)
Screenshot: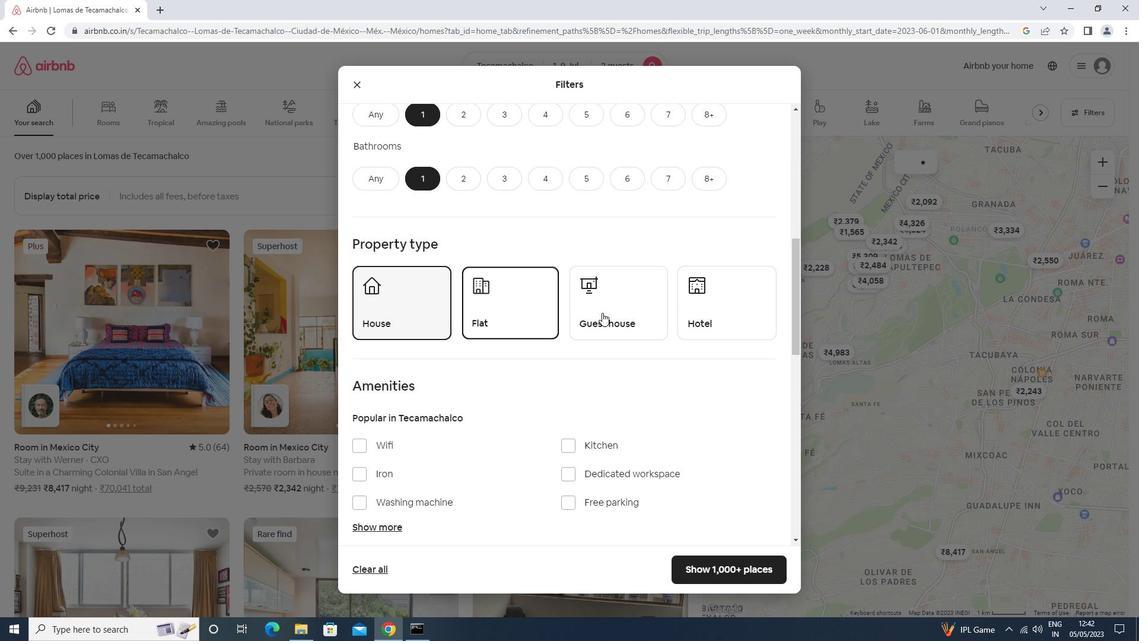 
Action: Mouse scrolled (619, 312) with delta (0, 0)
Screenshot: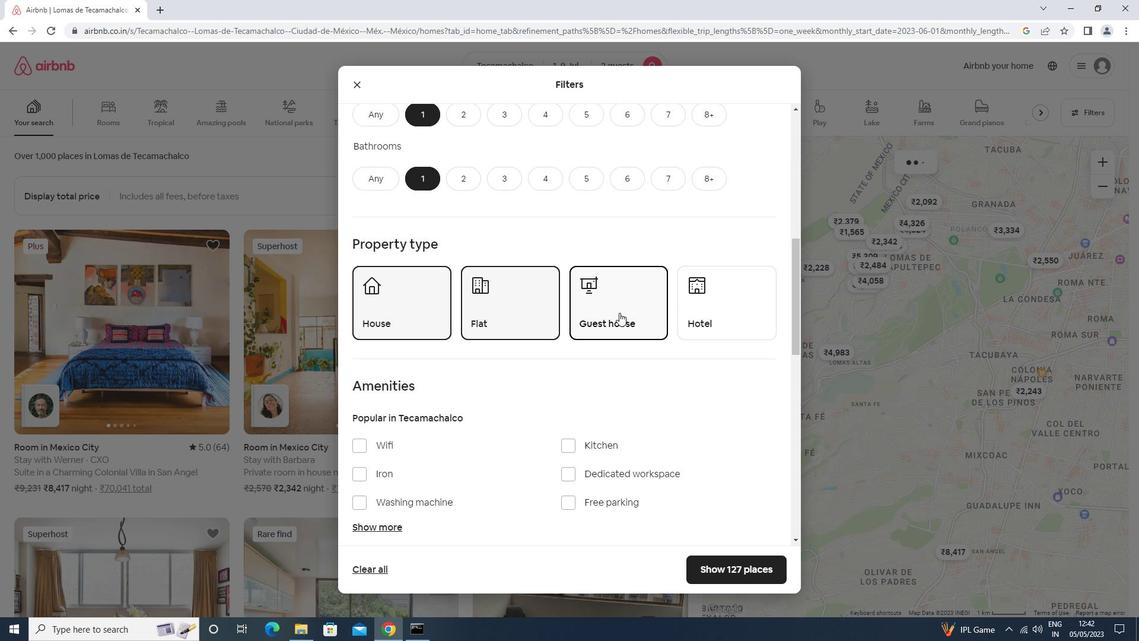 
Action: Mouse scrolled (619, 312) with delta (0, 0)
Screenshot: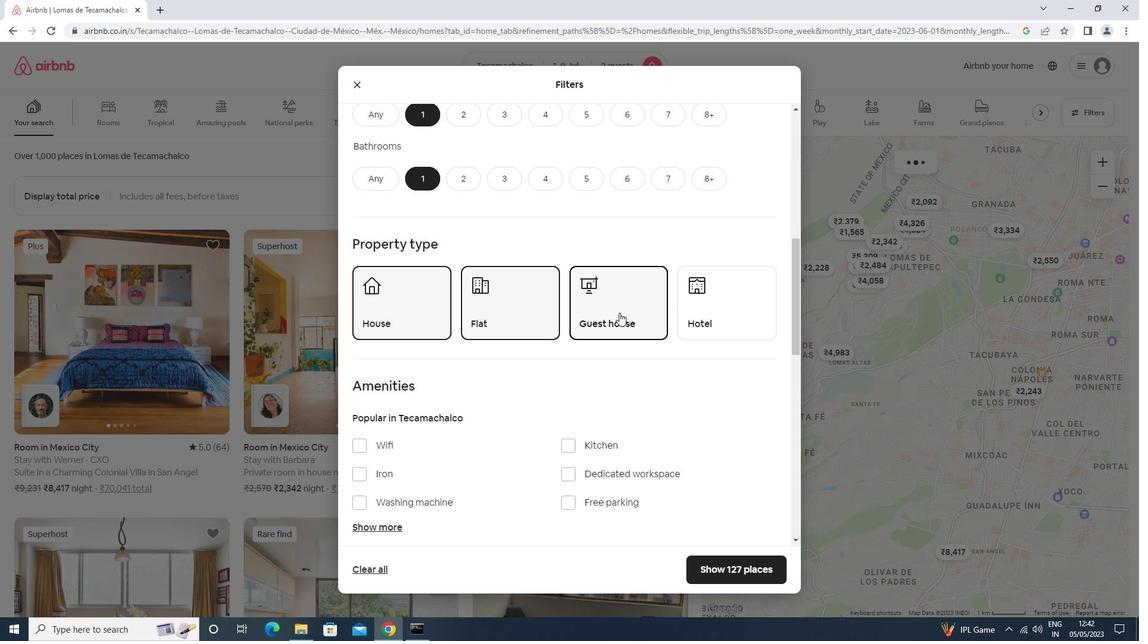 
Action: Mouse scrolled (619, 312) with delta (0, 0)
Screenshot: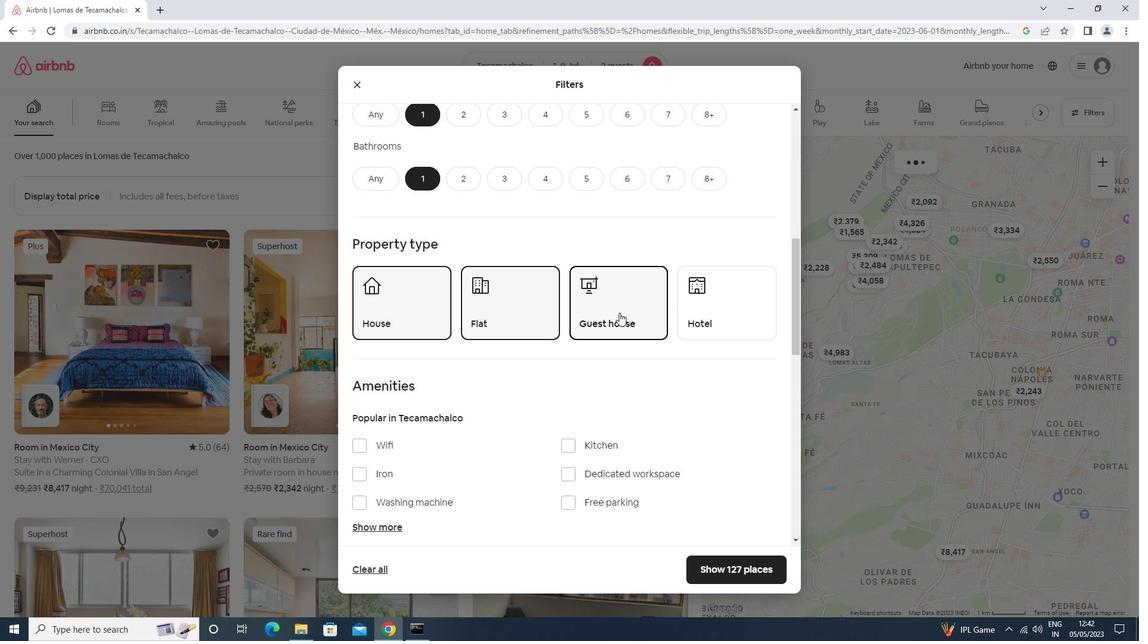 
Action: Mouse scrolled (619, 312) with delta (0, 0)
Screenshot: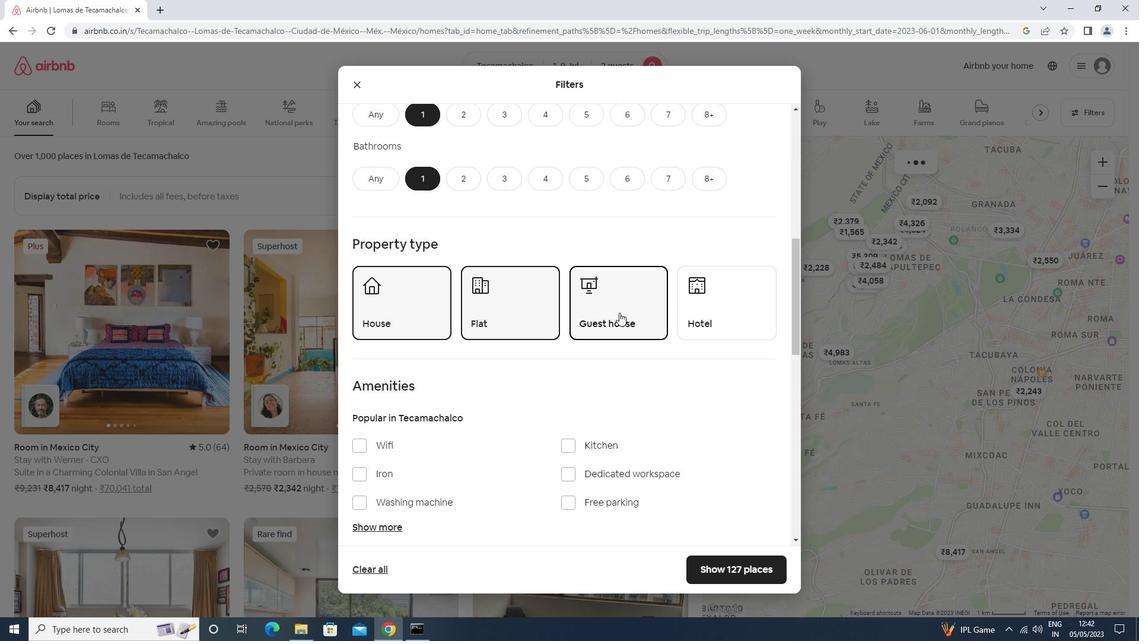 
Action: Mouse scrolled (619, 312) with delta (0, 0)
Screenshot: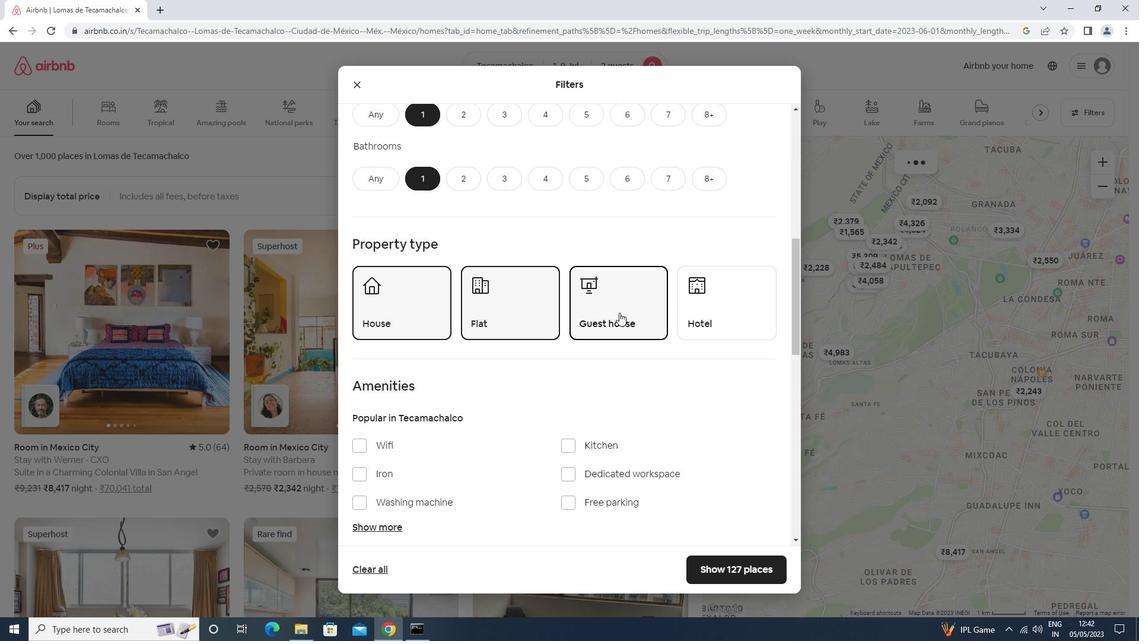 
Action: Mouse scrolled (619, 312) with delta (0, 0)
Screenshot: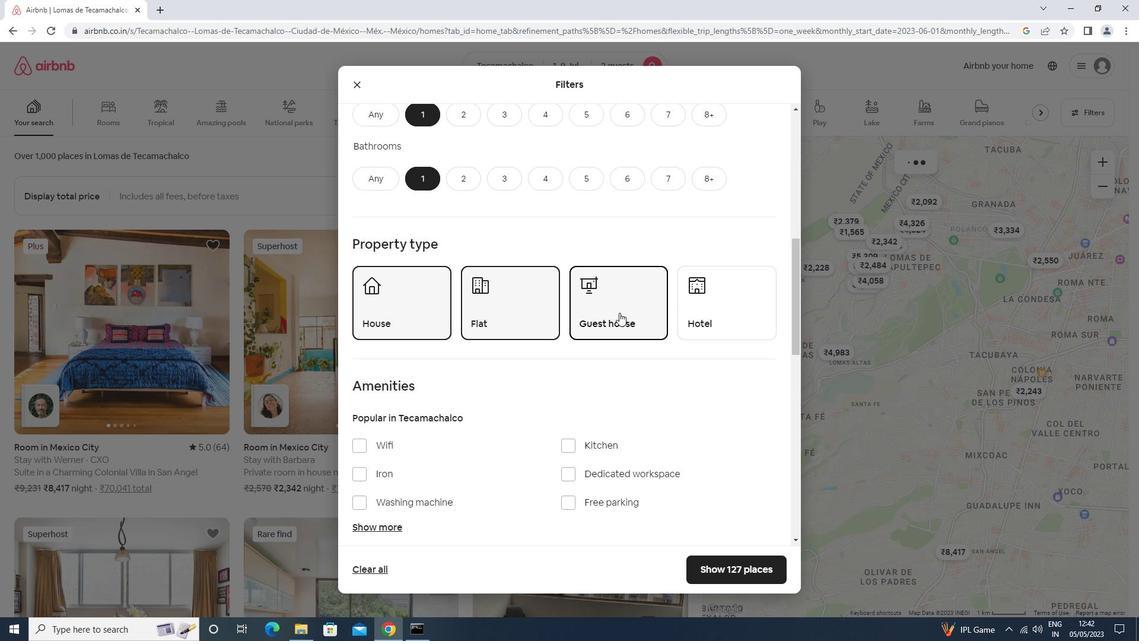 
Action: Mouse moved to (748, 306)
Screenshot: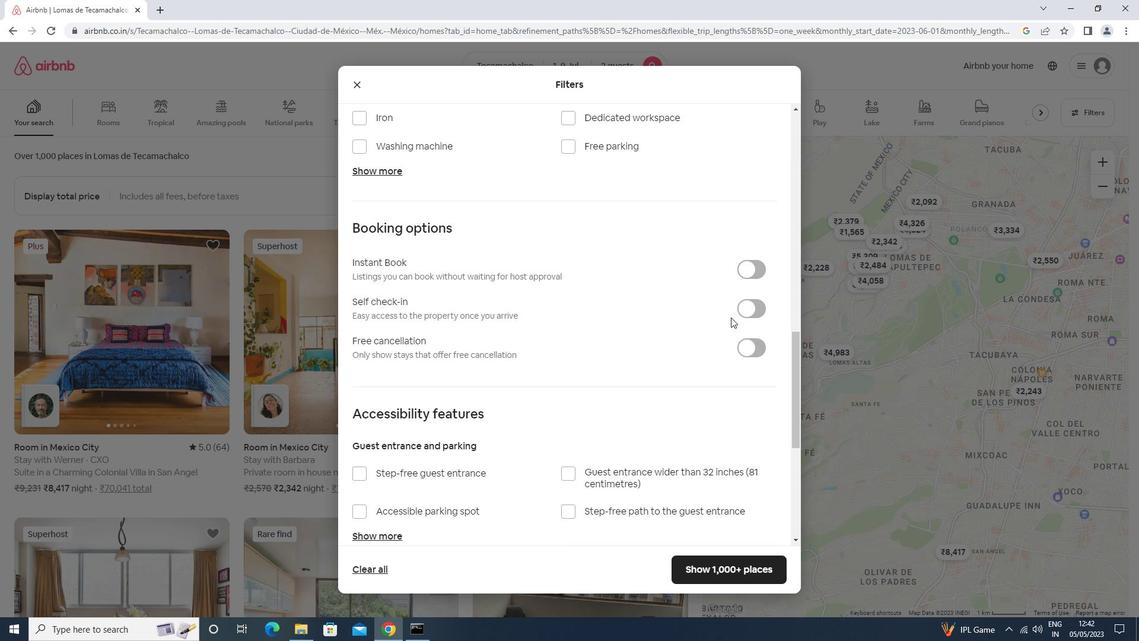 
Action: Mouse pressed left at (748, 306)
Screenshot: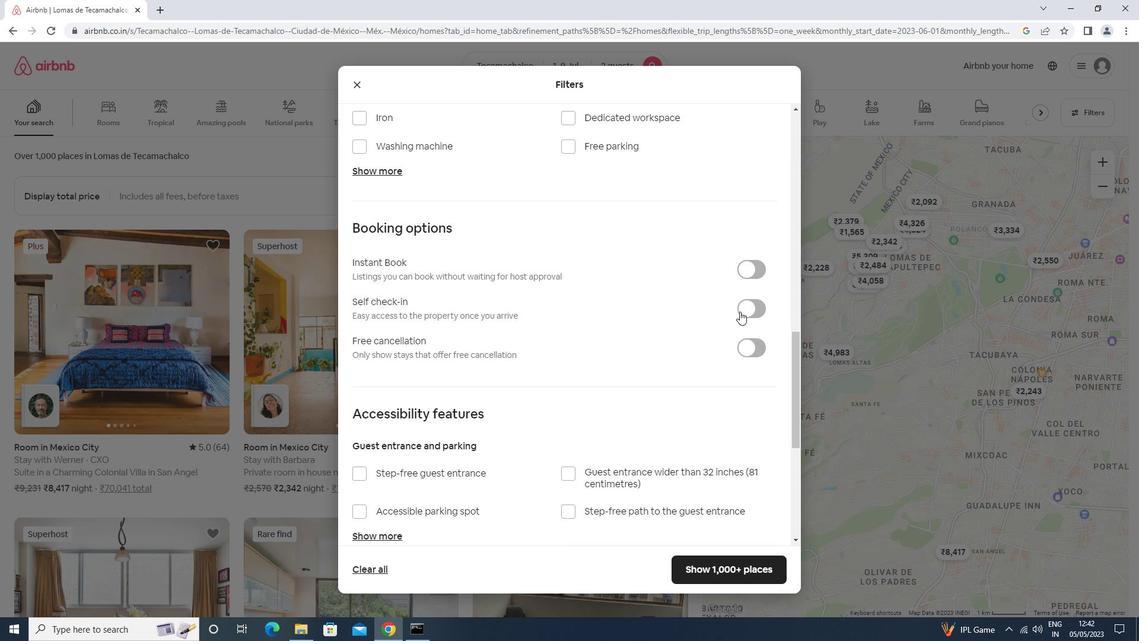 
Action: Mouse moved to (741, 309)
Screenshot: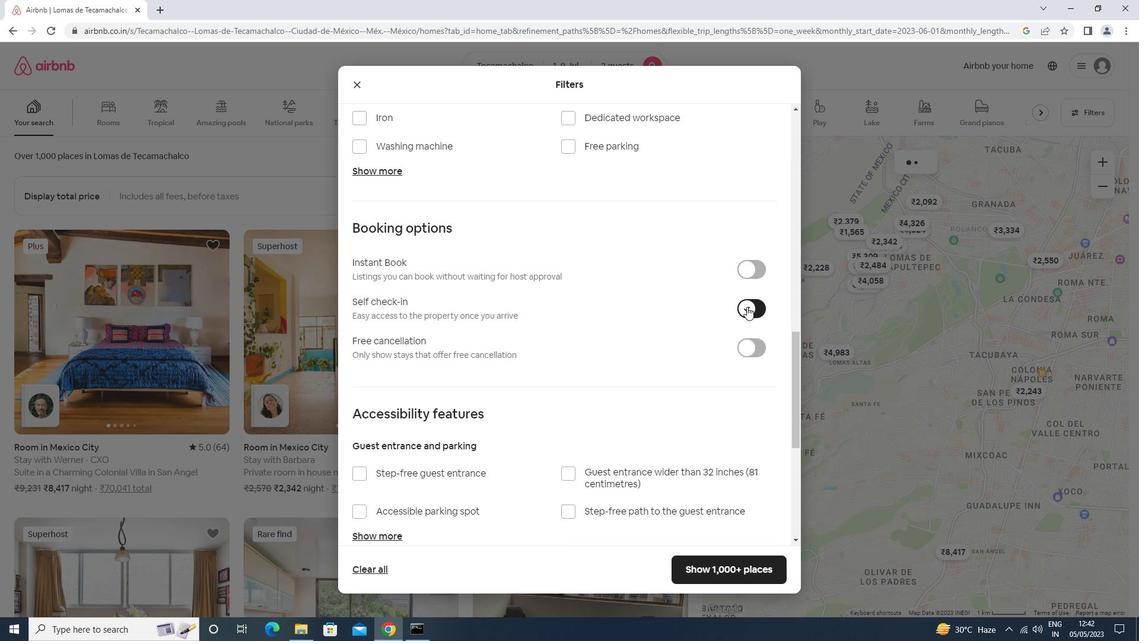 
Action: Mouse scrolled (741, 308) with delta (0, 0)
Screenshot: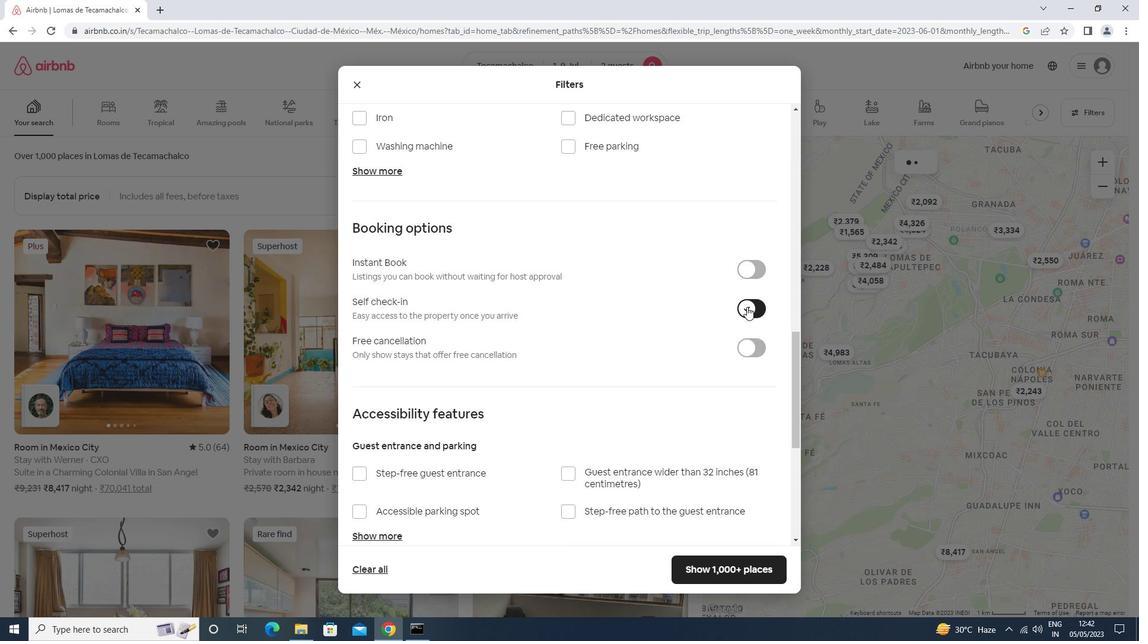 
Action: Mouse scrolled (741, 308) with delta (0, 0)
Screenshot: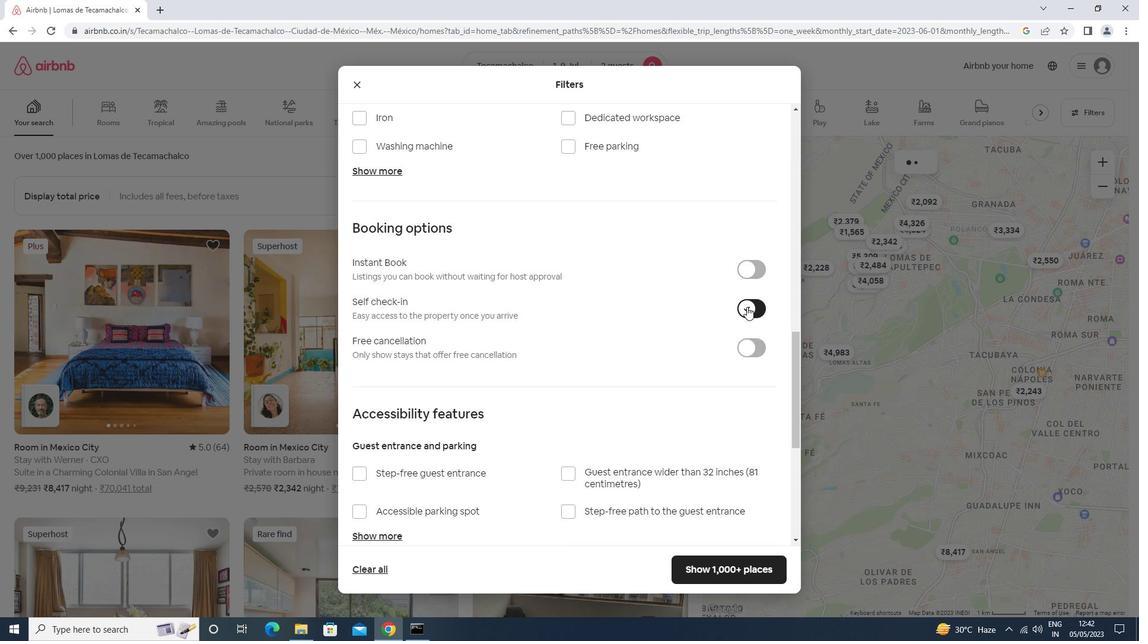 
Action: Mouse moved to (741, 309)
Screenshot: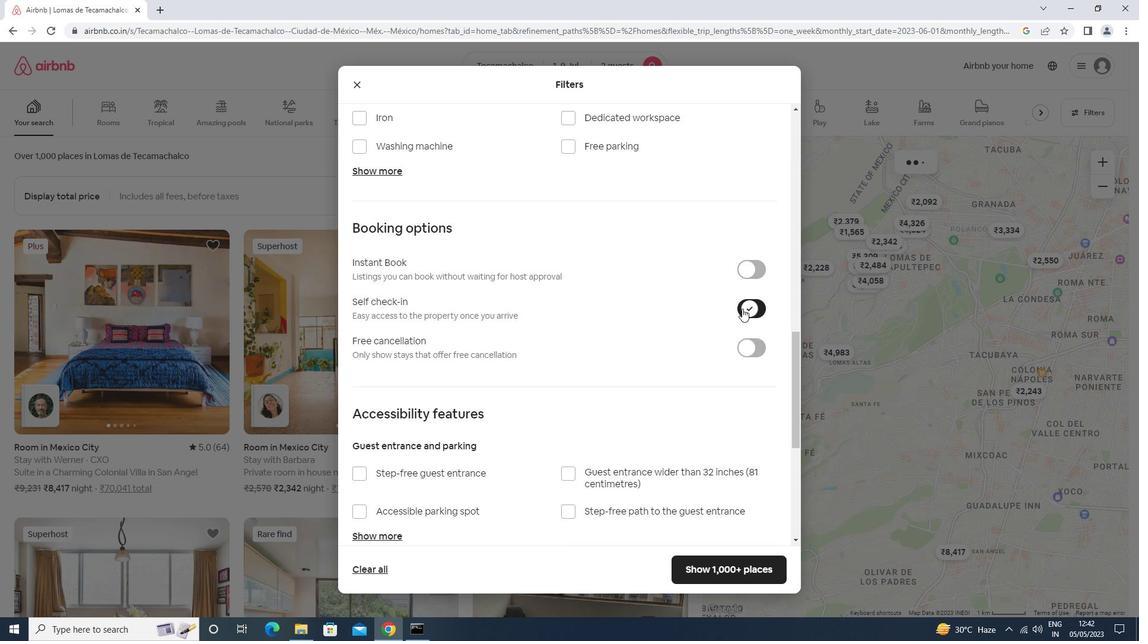 
Action: Mouse scrolled (741, 309) with delta (0, 0)
Screenshot: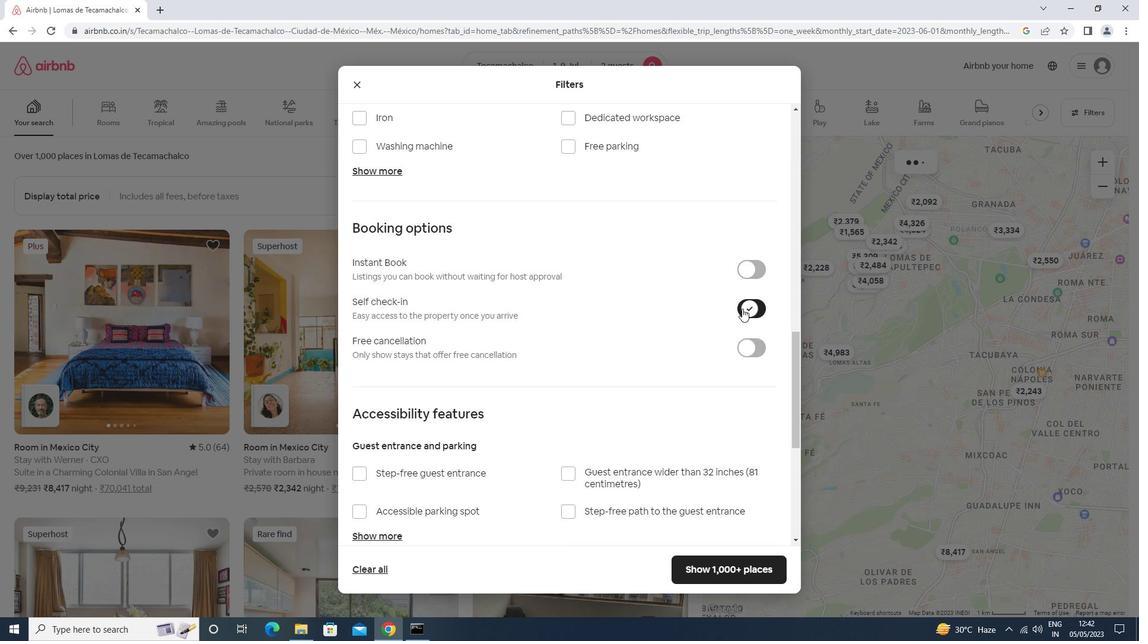 
Action: Mouse moved to (740, 311)
Screenshot: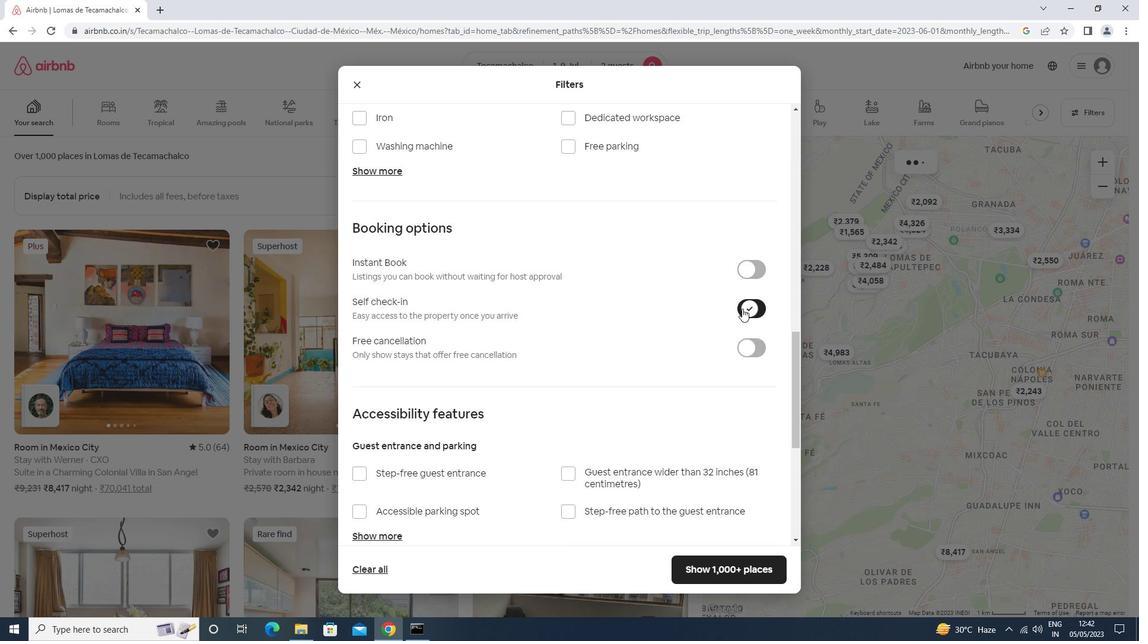 
Action: Mouse scrolled (740, 310) with delta (0, 0)
Screenshot: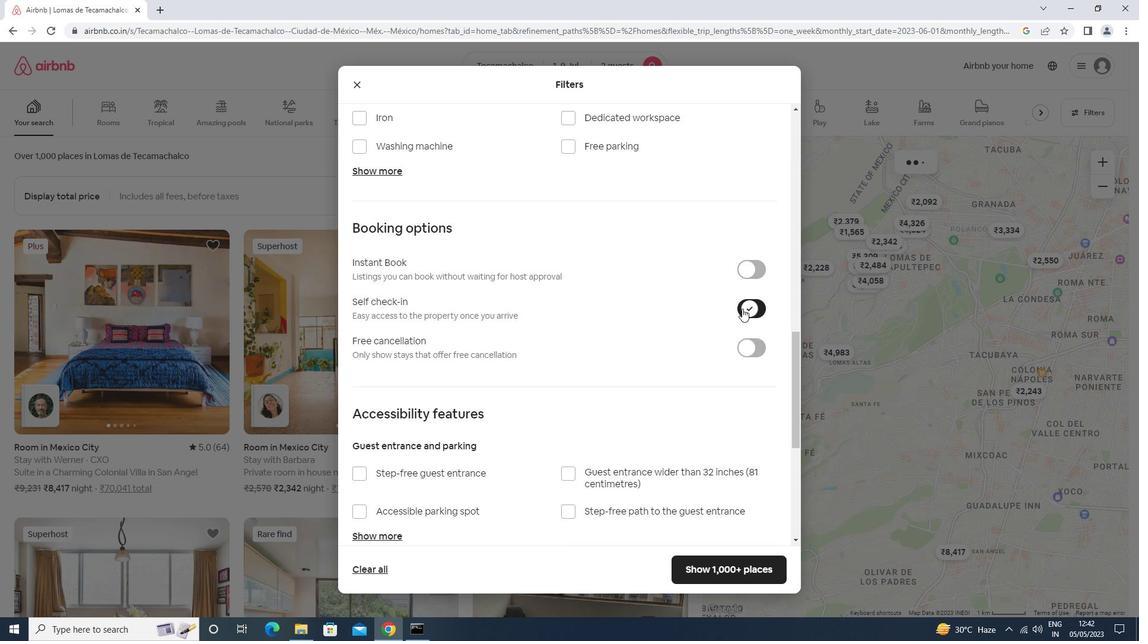 
Action: Mouse moved to (740, 311)
Screenshot: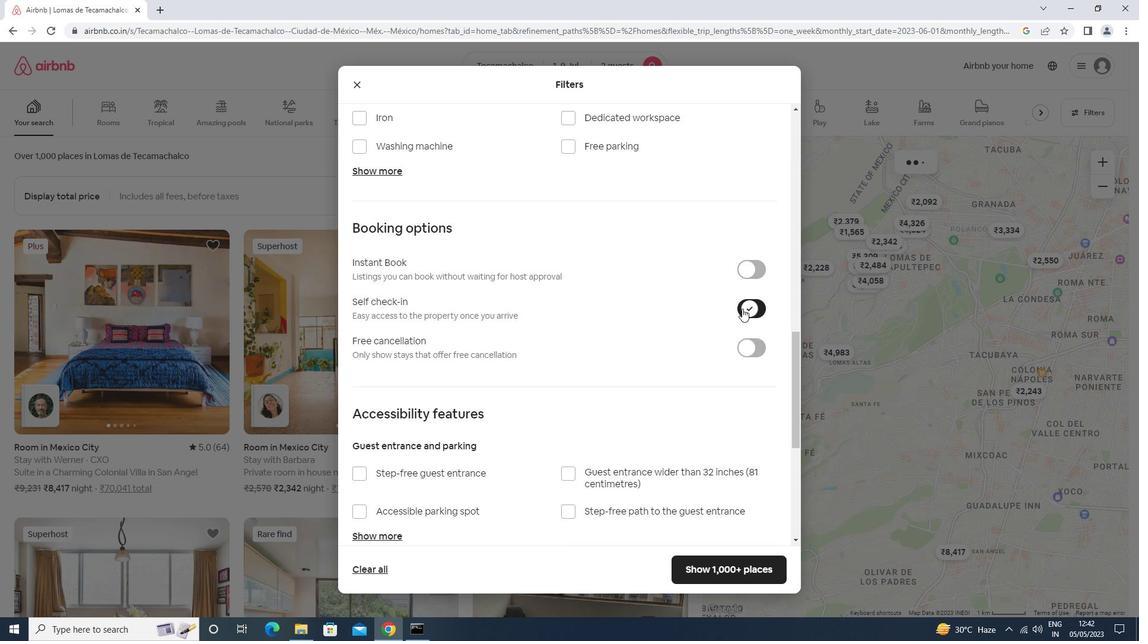 
Action: Mouse scrolled (740, 311) with delta (0, 0)
Screenshot: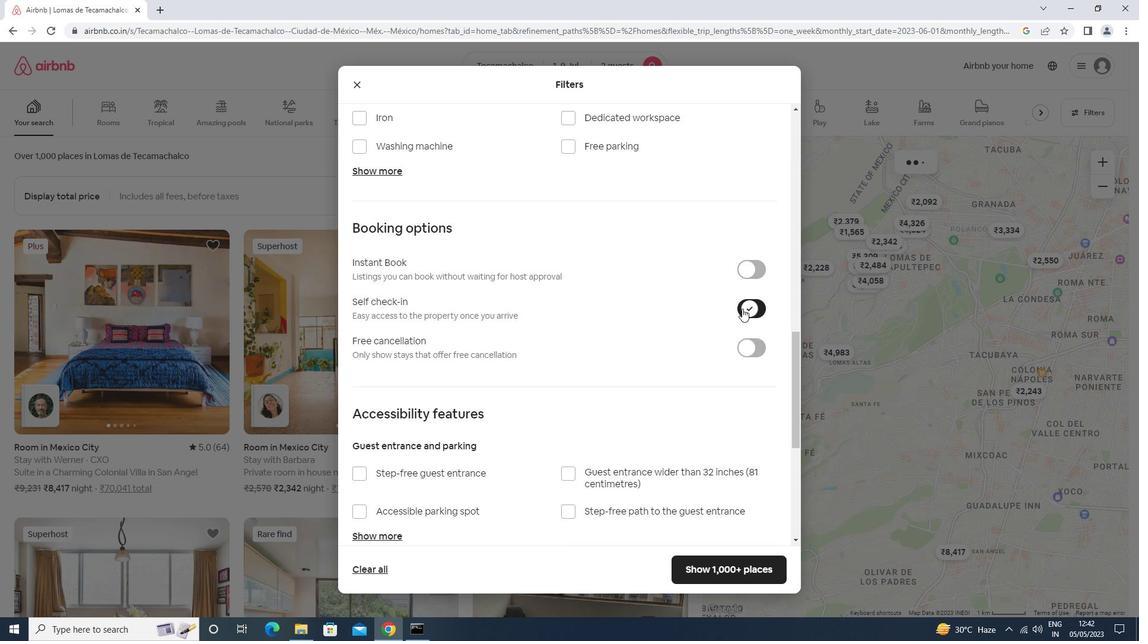 
Action: Mouse moved to (740, 311)
Screenshot: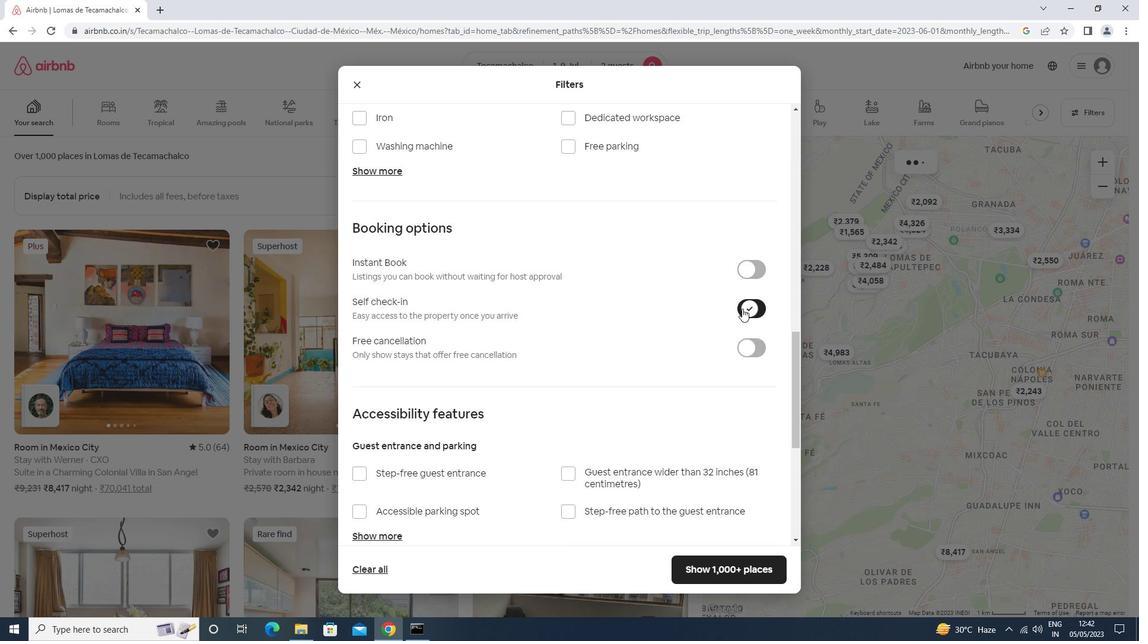 
Action: Mouse scrolled (740, 311) with delta (0, 0)
Screenshot: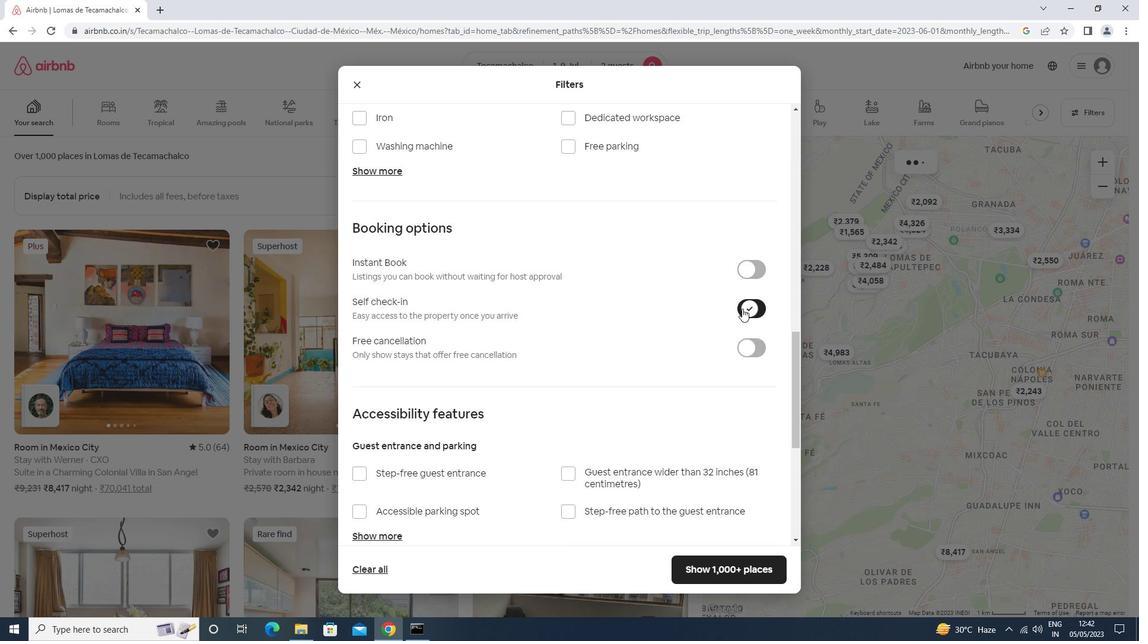 
Action: Mouse moved to (738, 313)
Screenshot: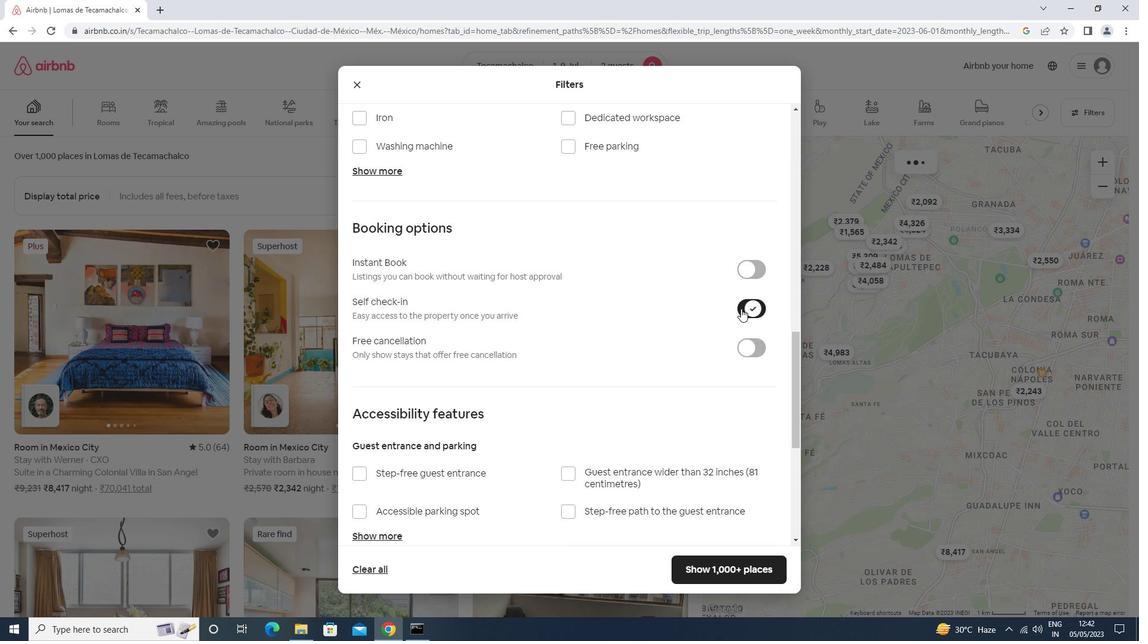 
Action: Mouse scrolled (738, 312) with delta (0, 0)
Screenshot: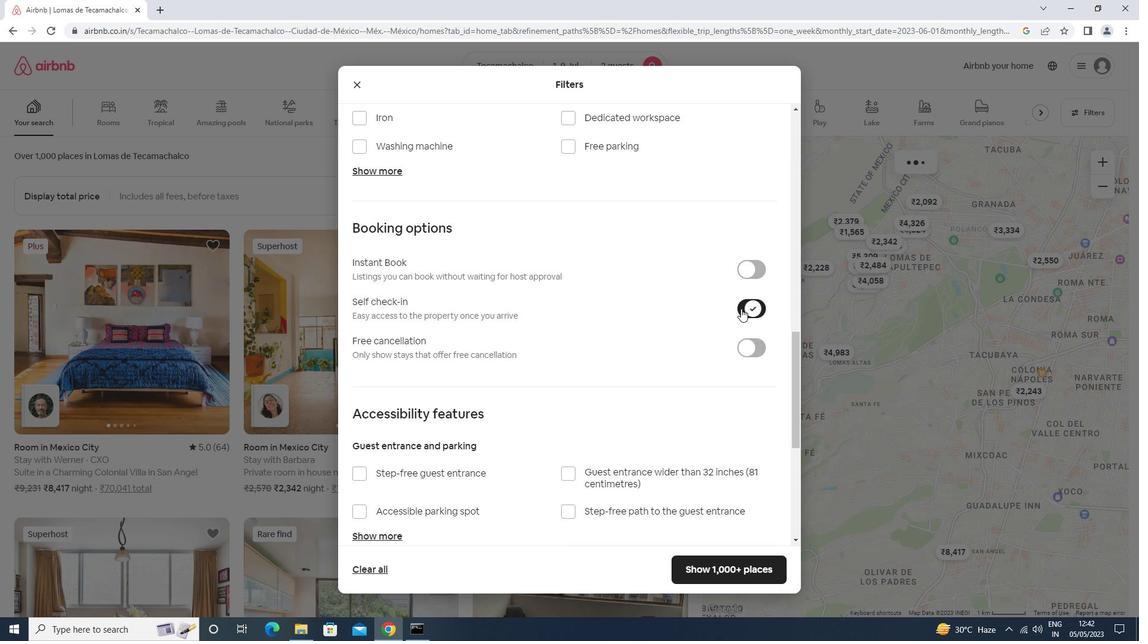 
Action: Mouse moved to (733, 317)
Screenshot: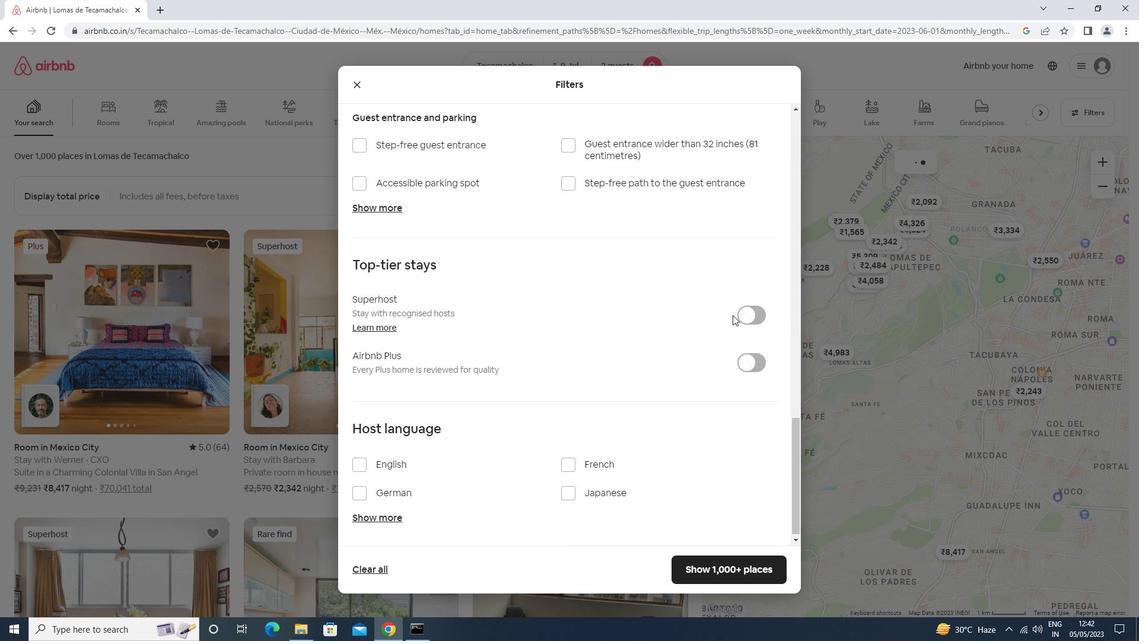 
Action: Mouse scrolled (733, 316) with delta (0, 0)
Screenshot: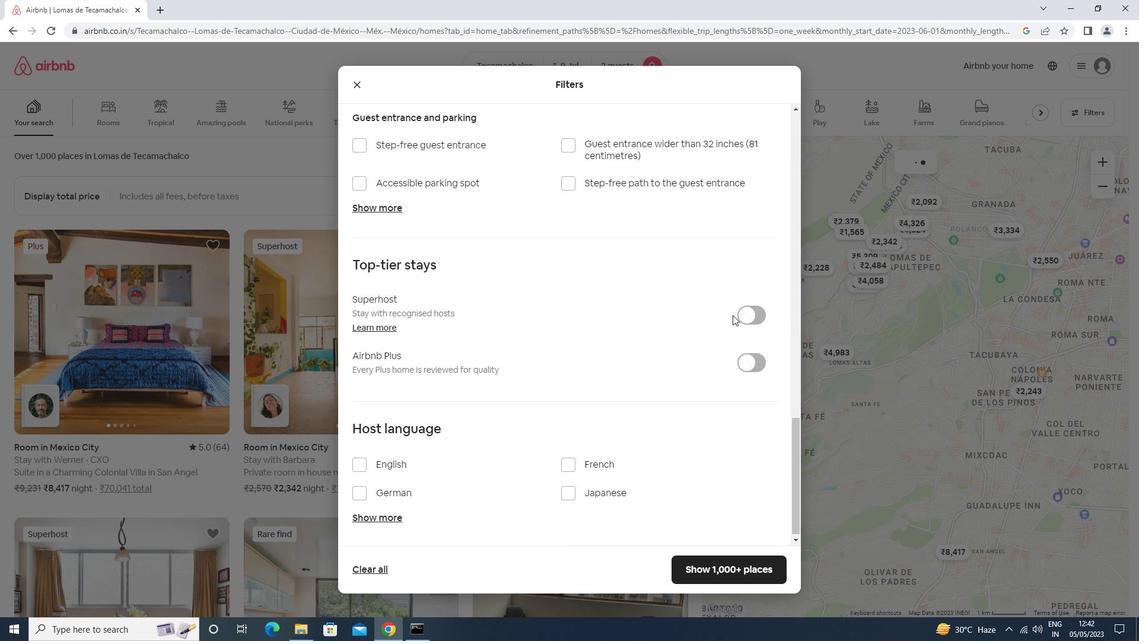 
Action: Mouse moved to (732, 317)
Screenshot: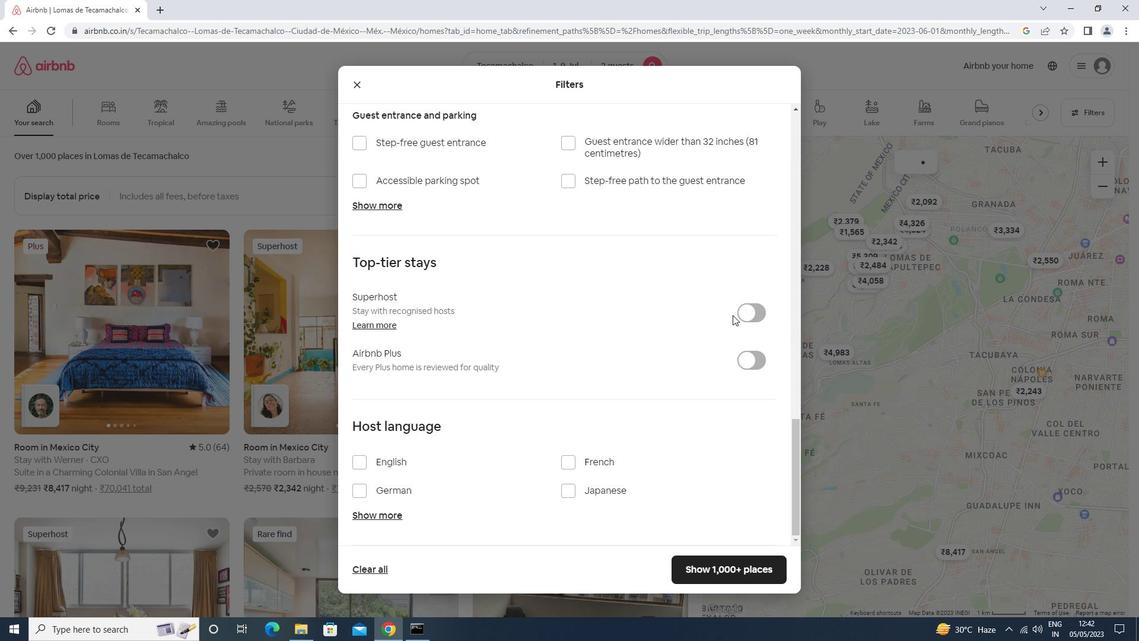 
Action: Mouse scrolled (732, 317) with delta (0, 0)
Screenshot: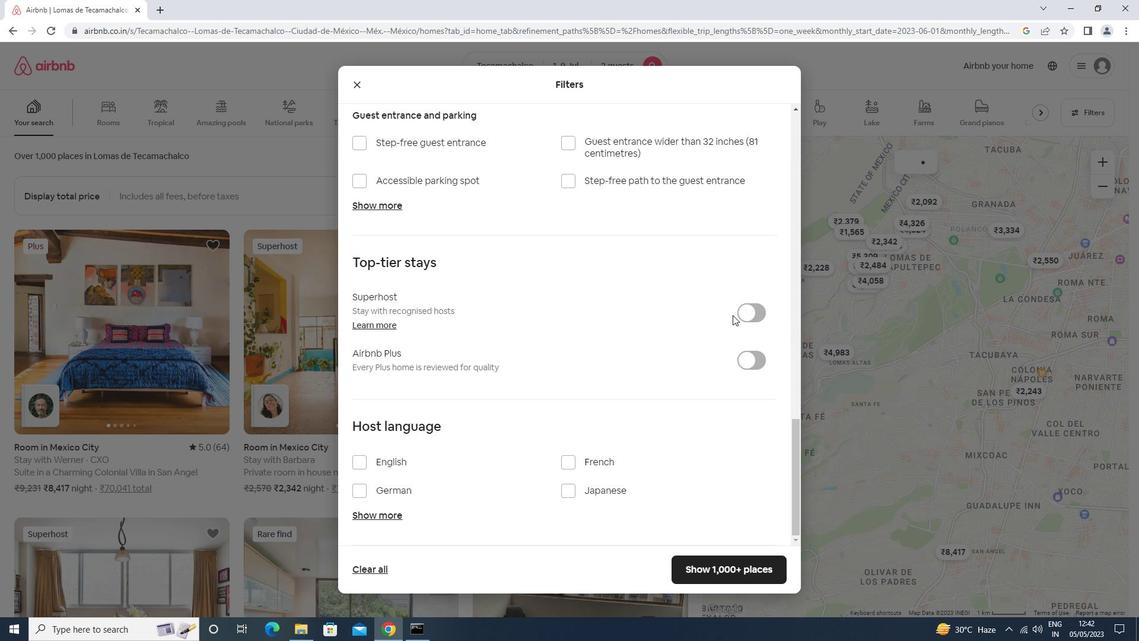 
Action: Mouse moved to (731, 318)
Screenshot: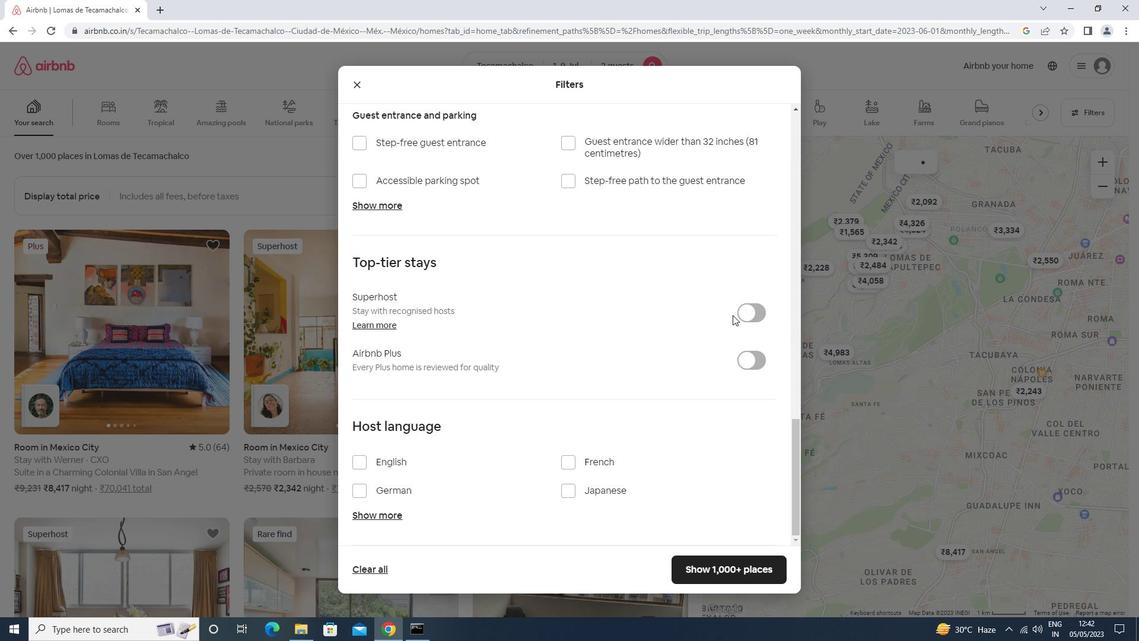 
Action: Mouse scrolled (731, 318) with delta (0, 0)
Screenshot: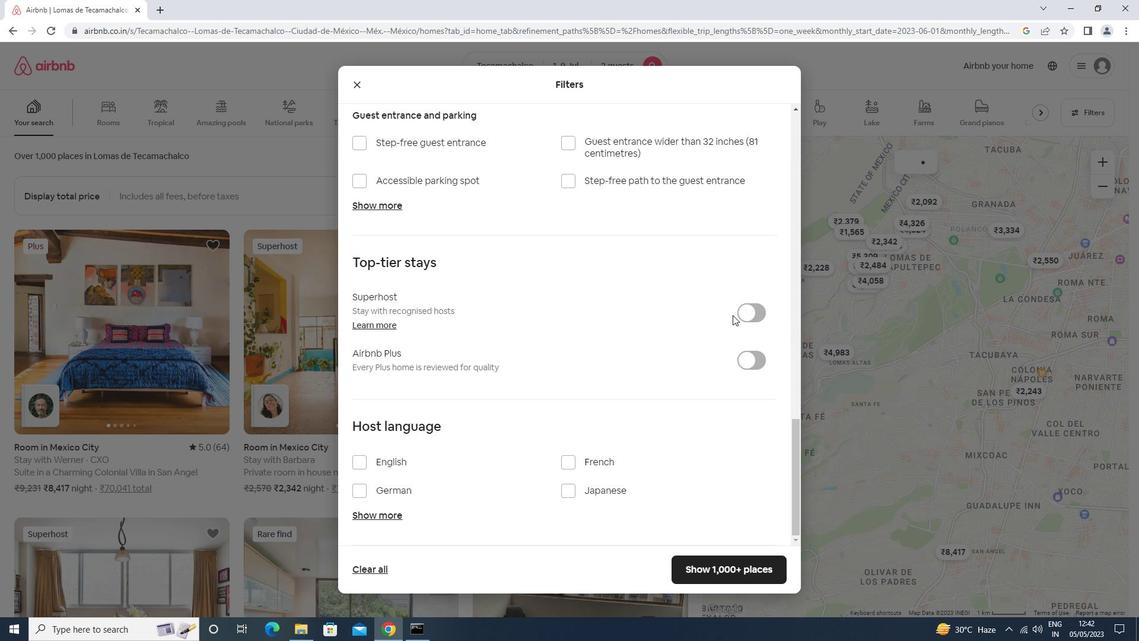 
Action: Mouse moved to (730, 320)
Screenshot: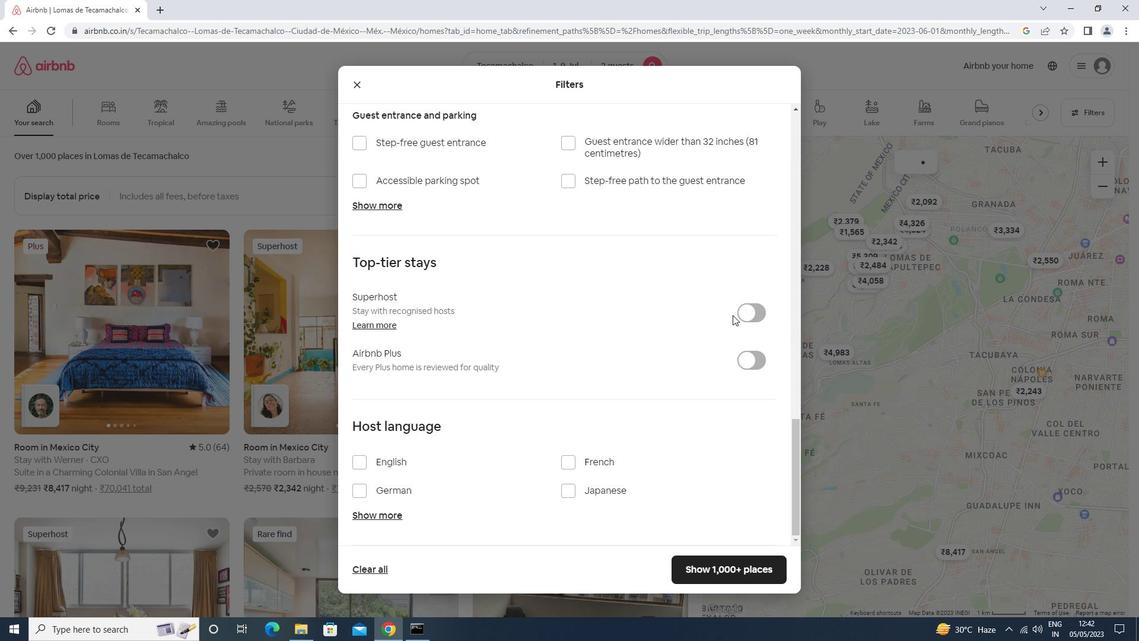 
Action: Mouse scrolled (730, 319) with delta (0, 0)
Screenshot: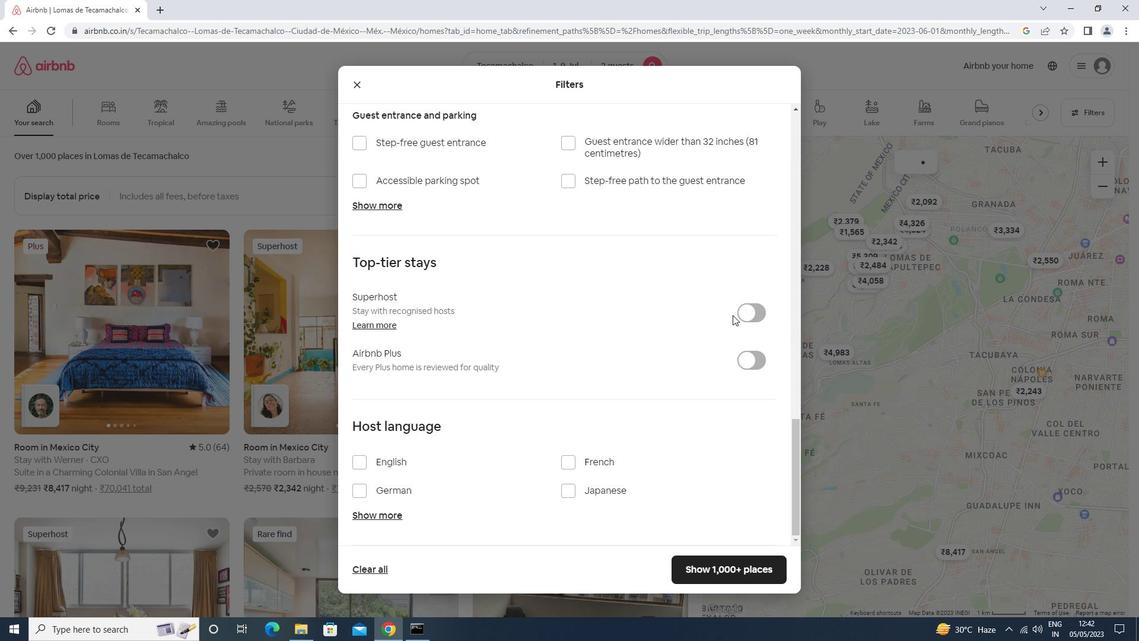 
Action: Mouse moved to (728, 322)
Screenshot: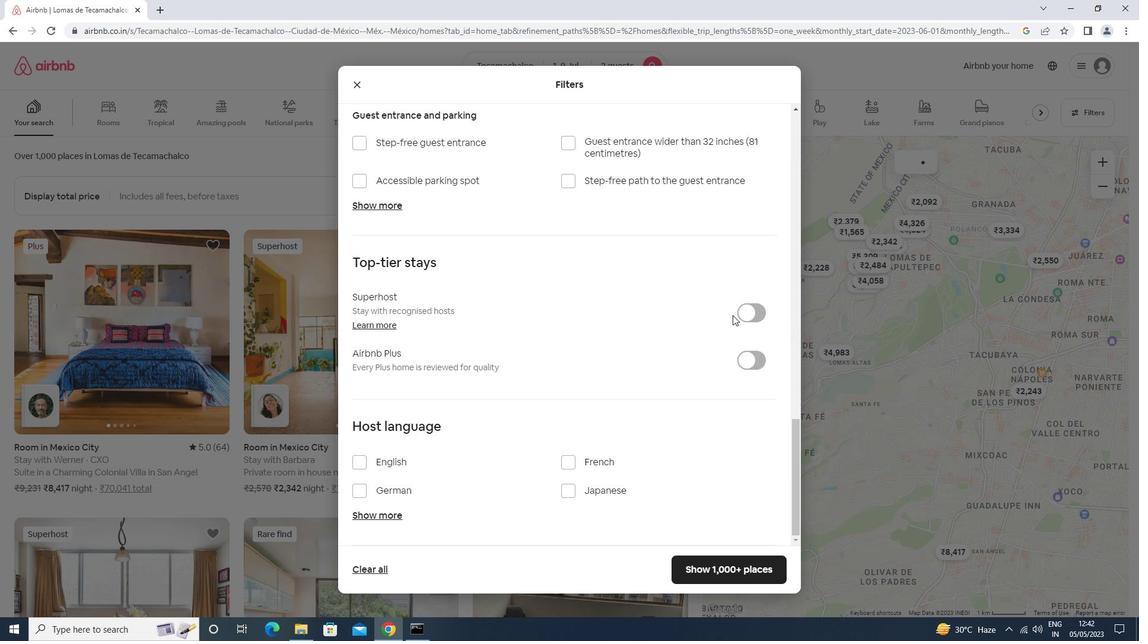 
Action: Mouse scrolled (728, 322) with delta (0, 0)
Screenshot: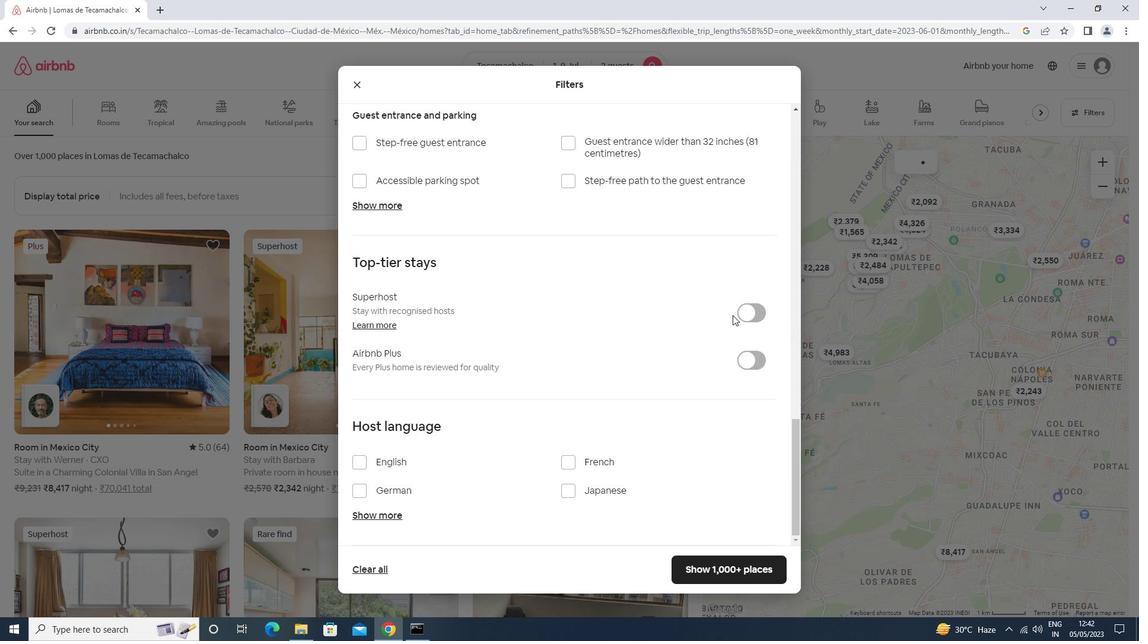 
Action: Mouse moved to (416, 458)
Screenshot: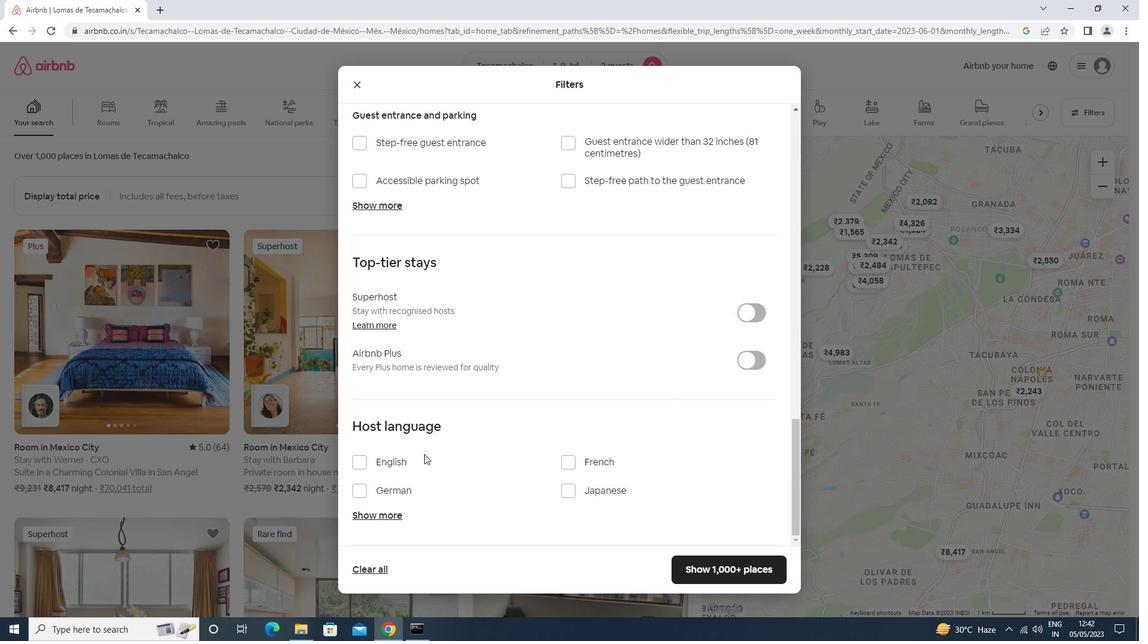 
Action: Mouse pressed left at (416, 458)
Screenshot: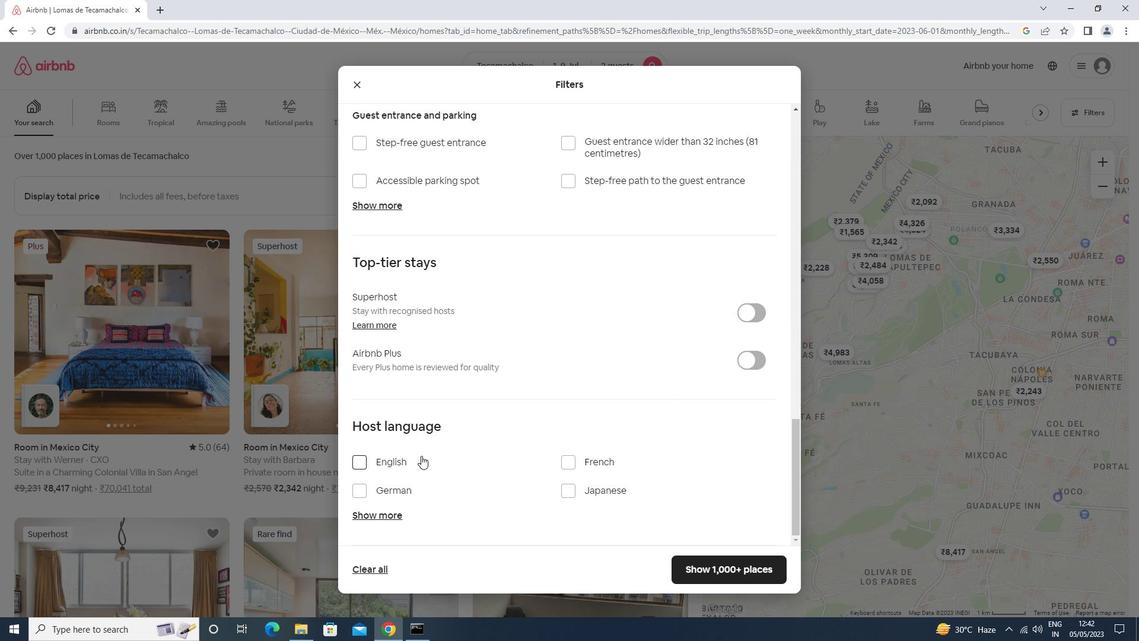 
Action: Mouse moved to (688, 564)
Screenshot: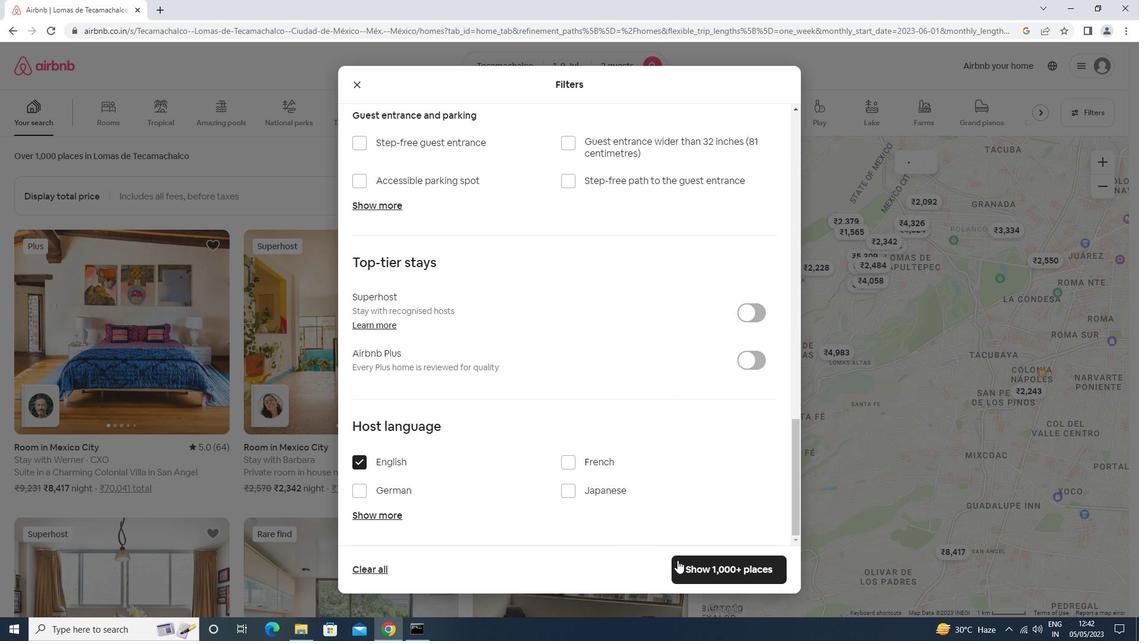 
Action: Mouse pressed left at (688, 564)
Screenshot: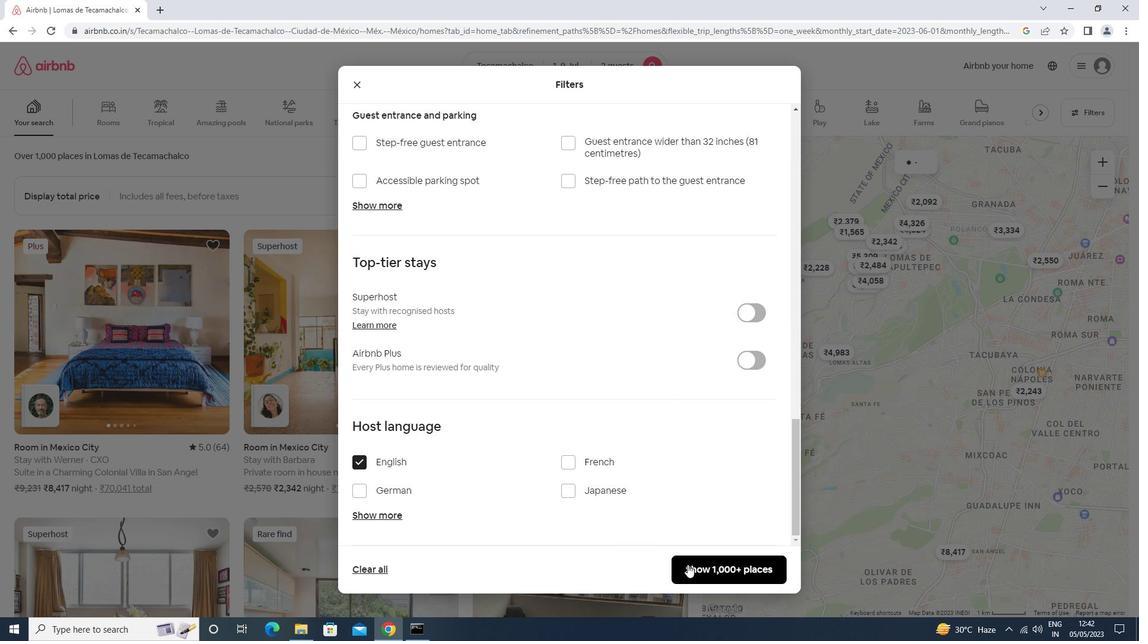 
Action: Mouse moved to (687, 559)
Screenshot: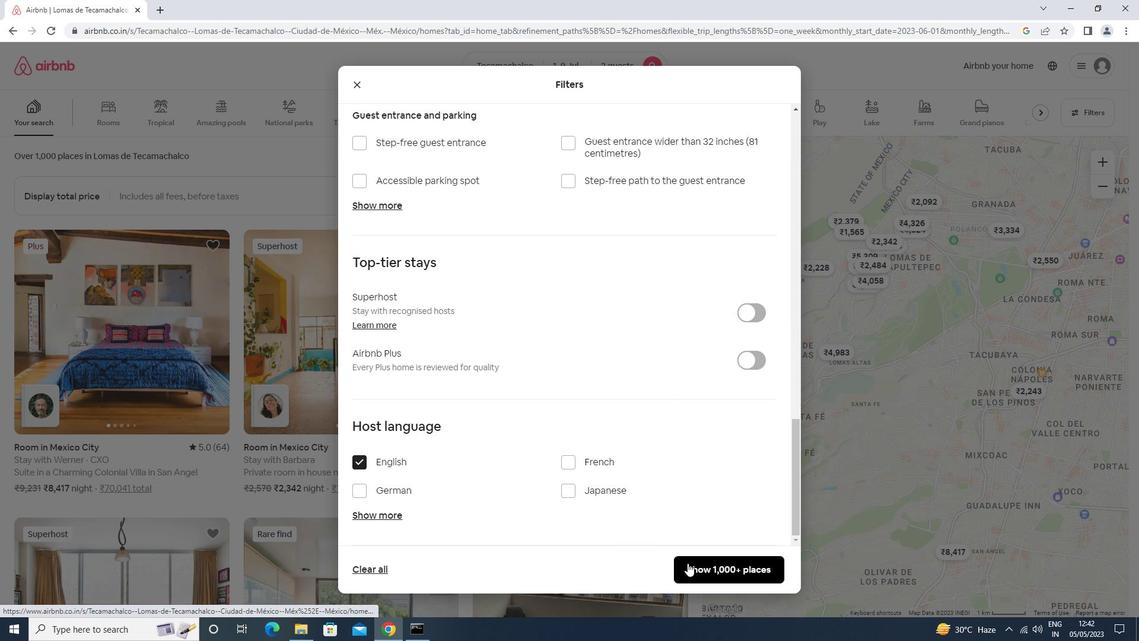 
